 Task: Add an event with the title Third Client Appreciation Event, date ''2023/12/30'', time 18:00and add a description: Participants will develop strategies for expressing their thoughts and ideas clearly and confidently. They will learn techniques for structuring their messages, using appropriate language and tone, and adapting their communication style to different audiences and situations.Mark the tasks as Completed , logged in from the account softage.4@softage.netand send the event invitation to softage.5@softage.net and softage.6@softage.net. Set a reminder for the event Weekly on Sunday
Action: Mouse moved to (82, 109)
Screenshot: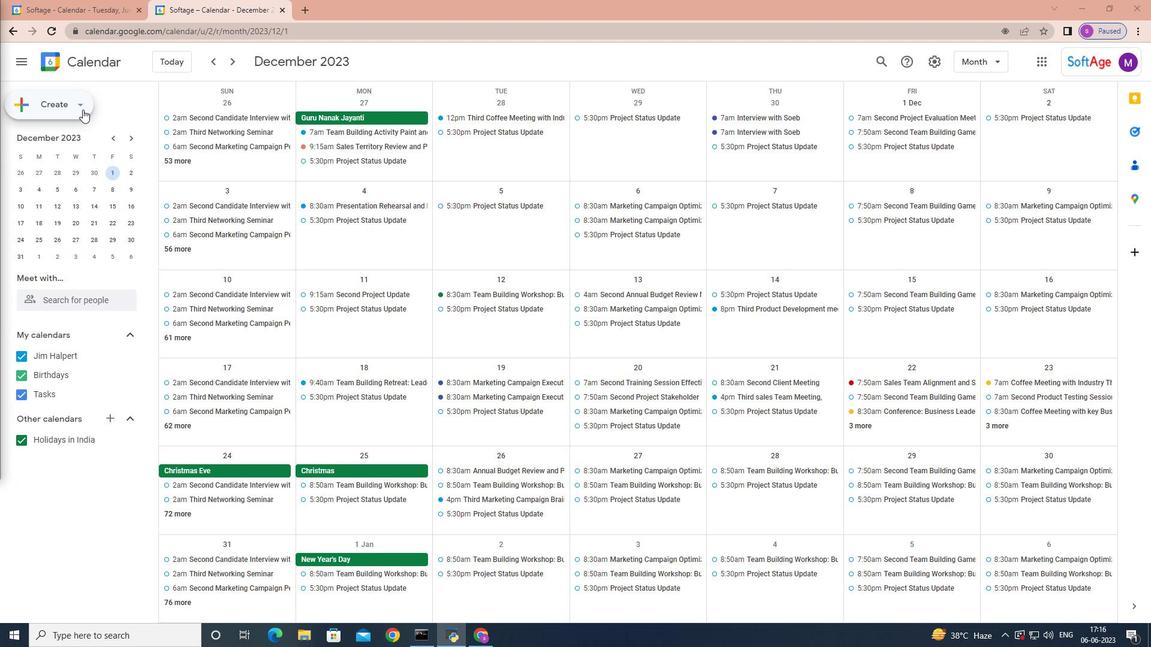 
Action: Mouse pressed left at (82, 109)
Screenshot: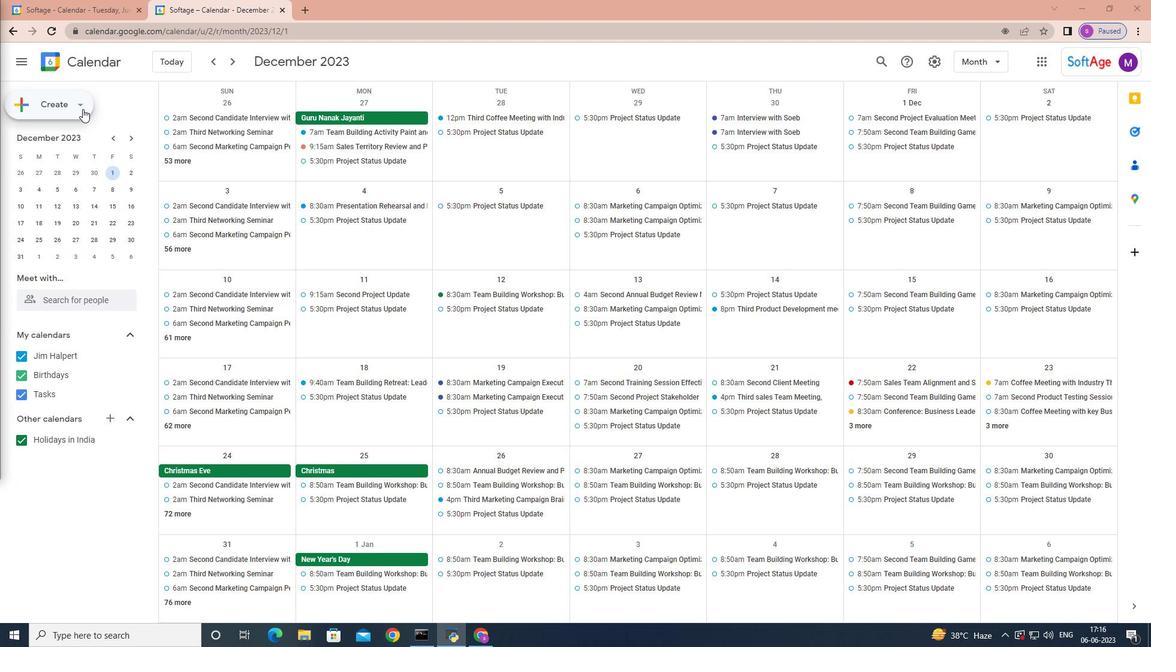 
Action: Mouse moved to (77, 139)
Screenshot: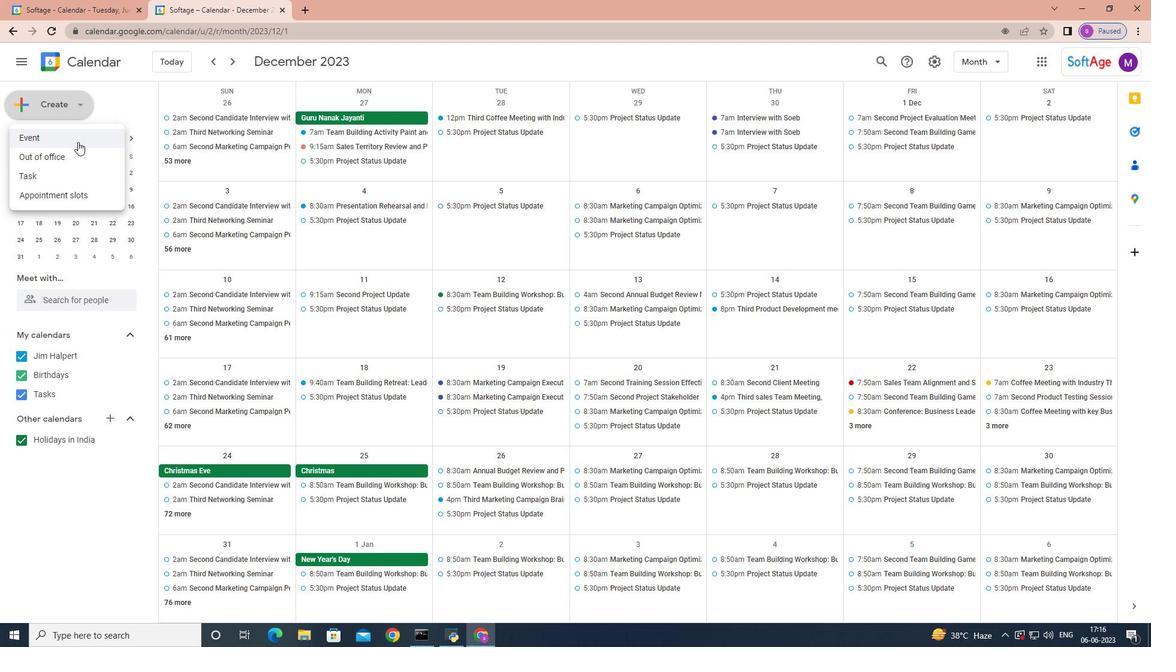 
Action: Mouse pressed left at (77, 139)
Screenshot: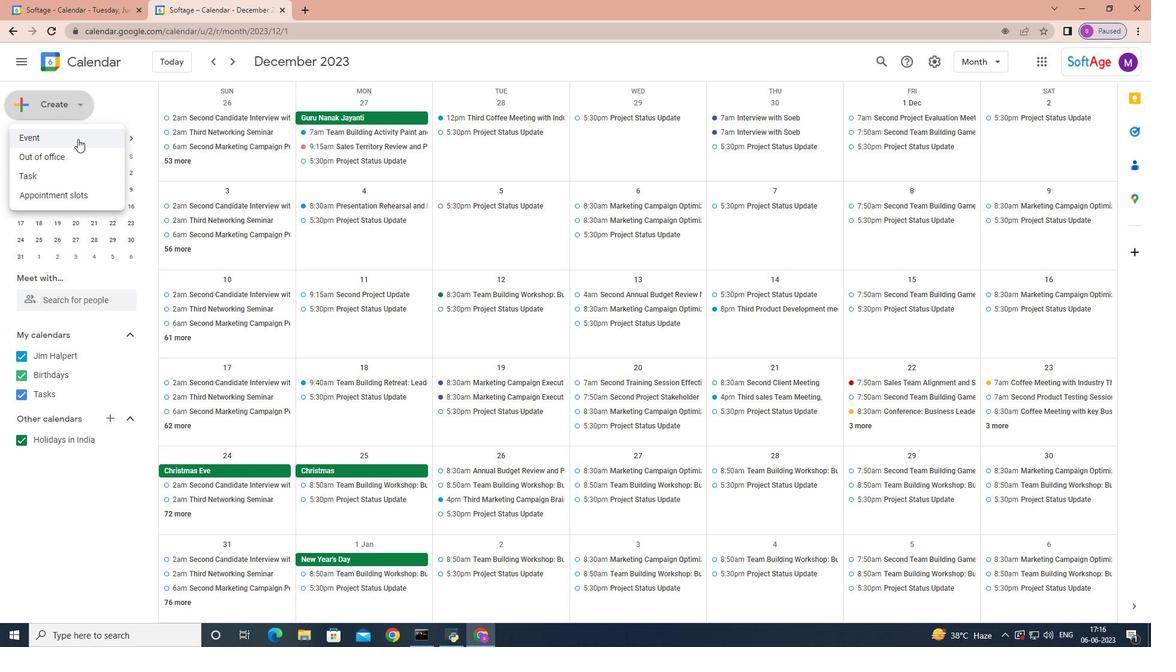 
Action: Mouse moved to (748, 405)
Screenshot: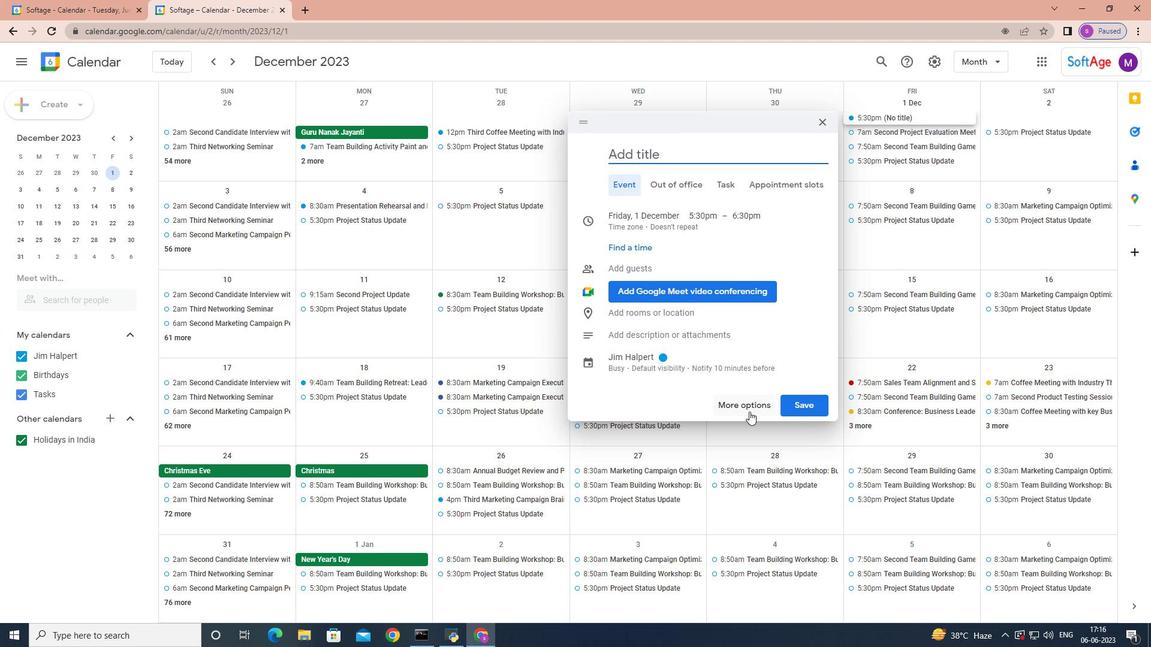 
Action: Mouse pressed left at (748, 405)
Screenshot: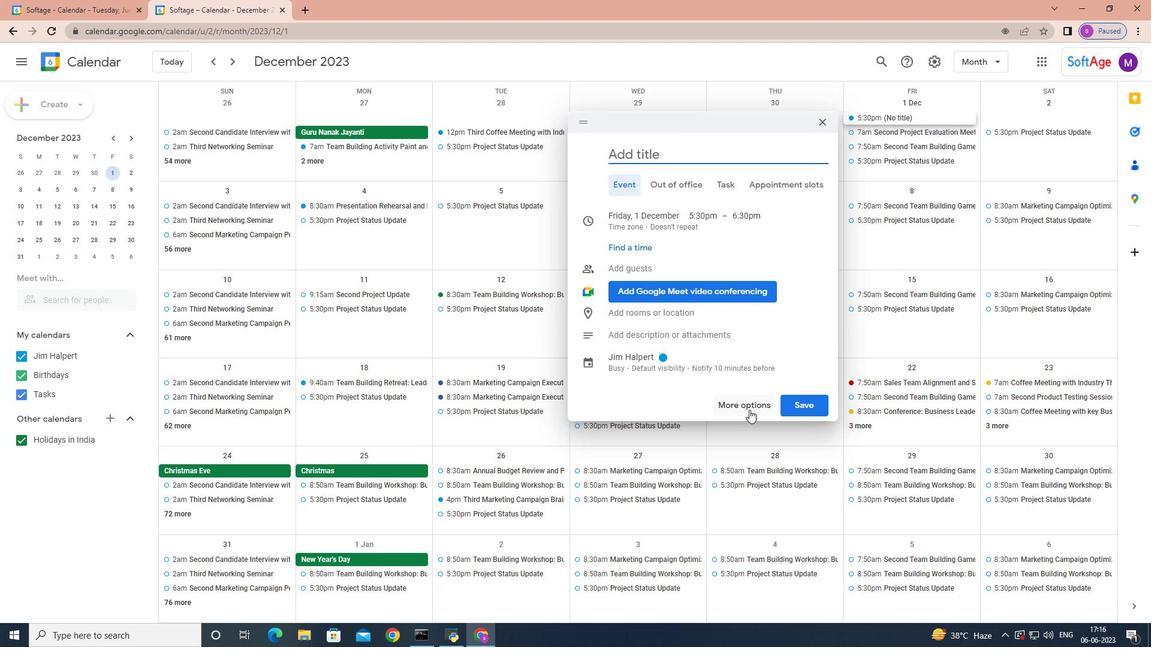 
Action: Mouse moved to (664, 413)
Screenshot: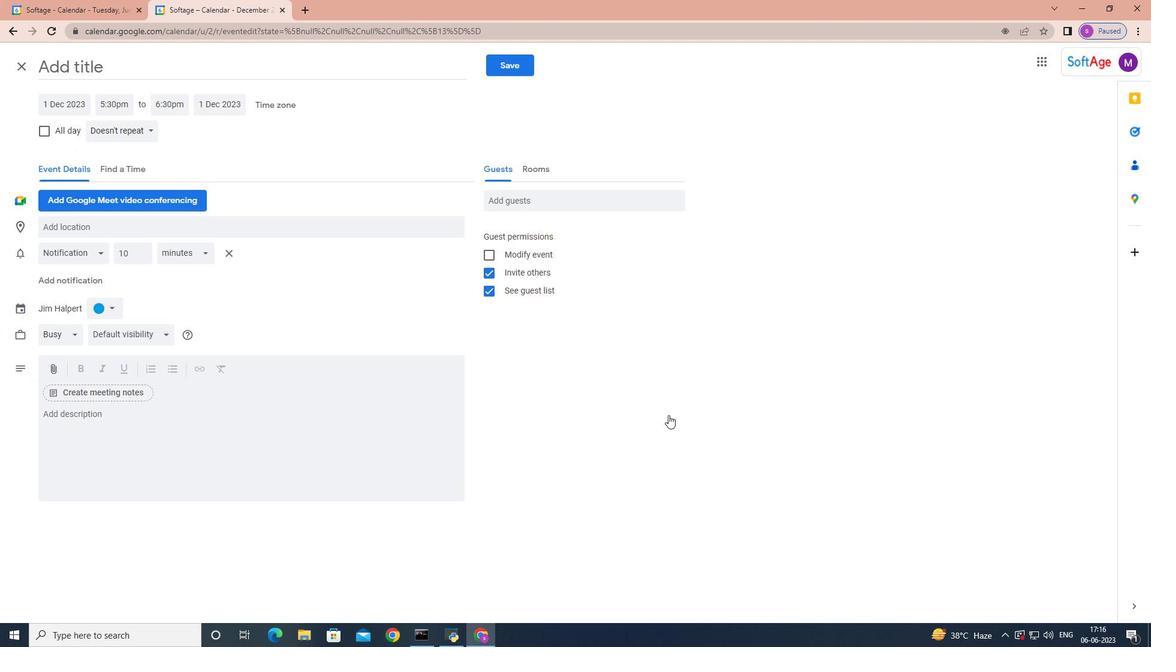 
Action: Key pressed <Key.shift>Third<Key.space><Key.shift>Clienrt<Key.space><Key.backspace><Key.backspace>t<Key.space><Key.backspace><Key.backspace><Key.backspace>t<Key.space><Key.shift>Appreciation<Key.space><Key.shift><Key.shift>Event
Screenshot: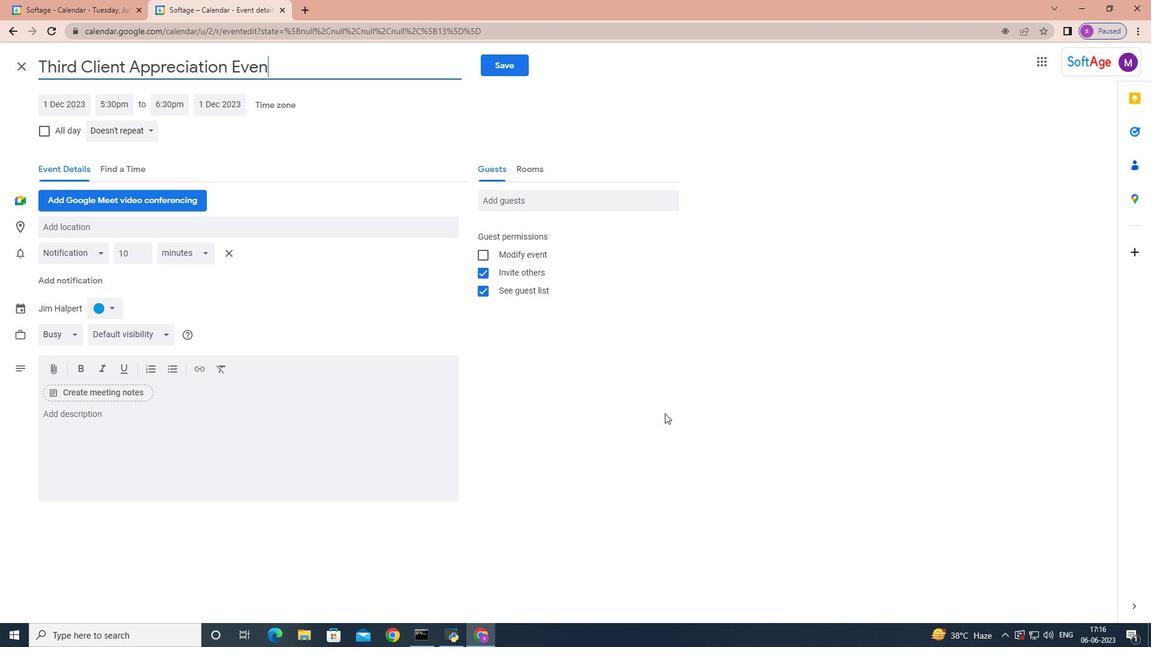 
Action: Mouse moved to (65, 107)
Screenshot: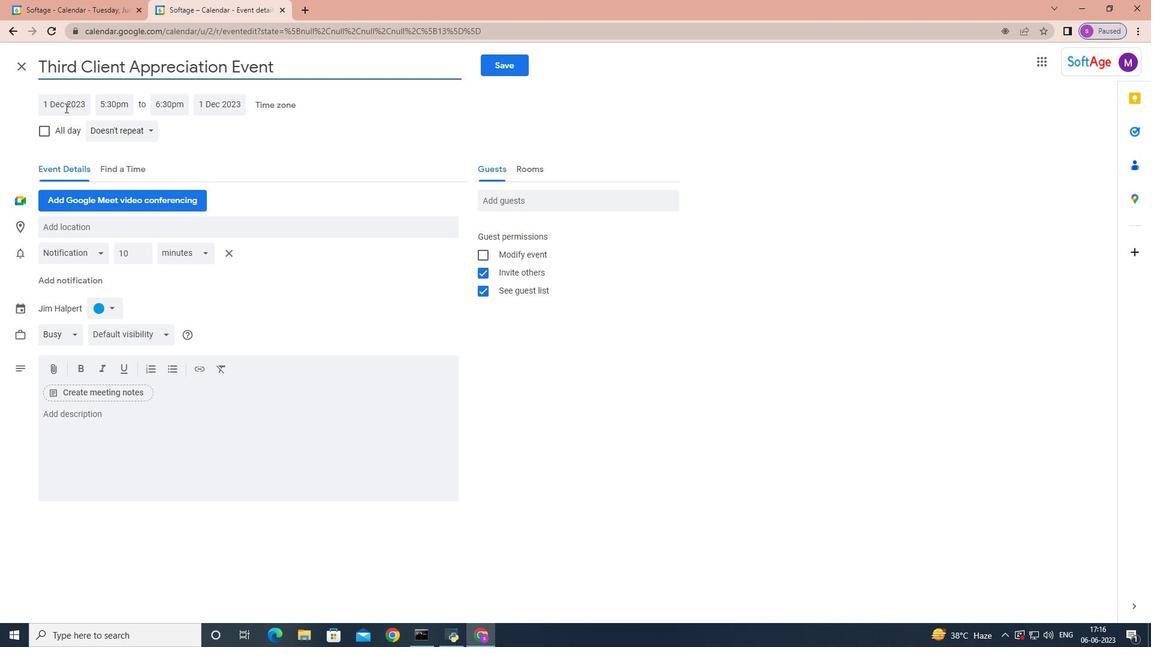 
Action: Mouse pressed left at (65, 107)
Screenshot: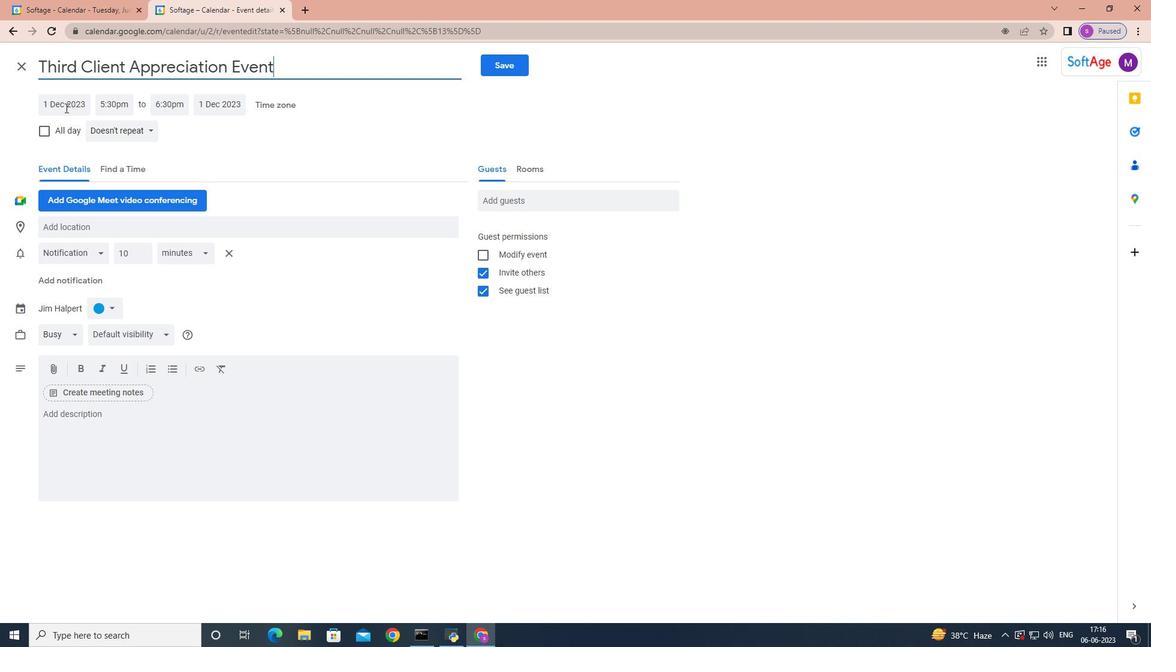 
Action: Mouse moved to (190, 230)
Screenshot: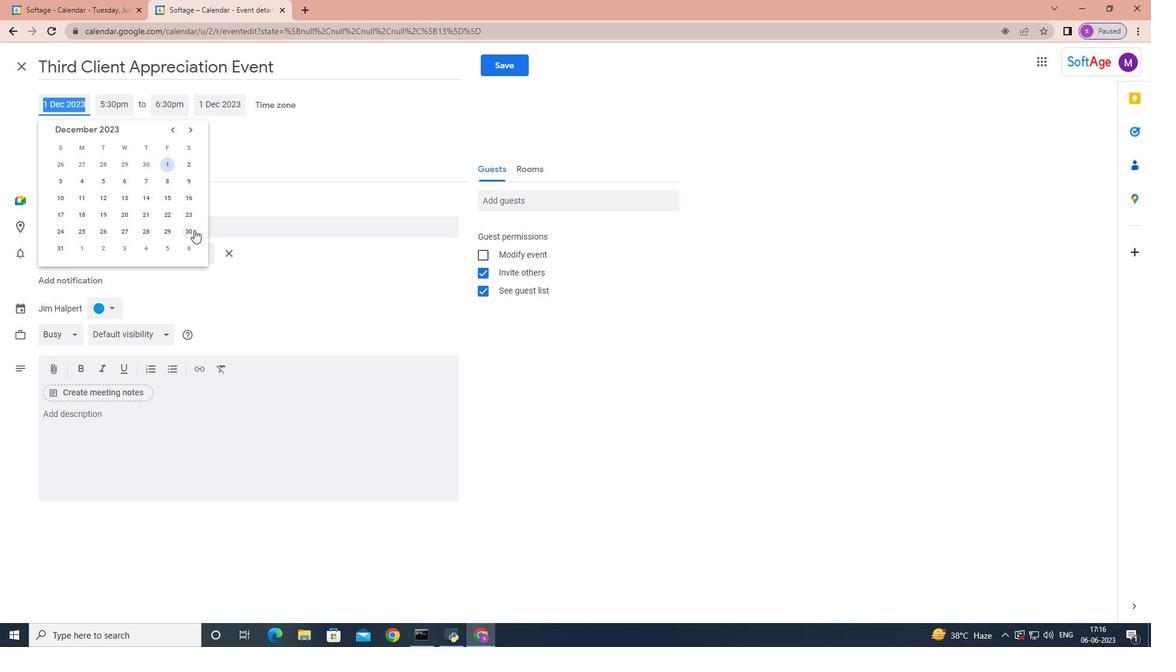 
Action: Mouse pressed left at (190, 230)
Screenshot: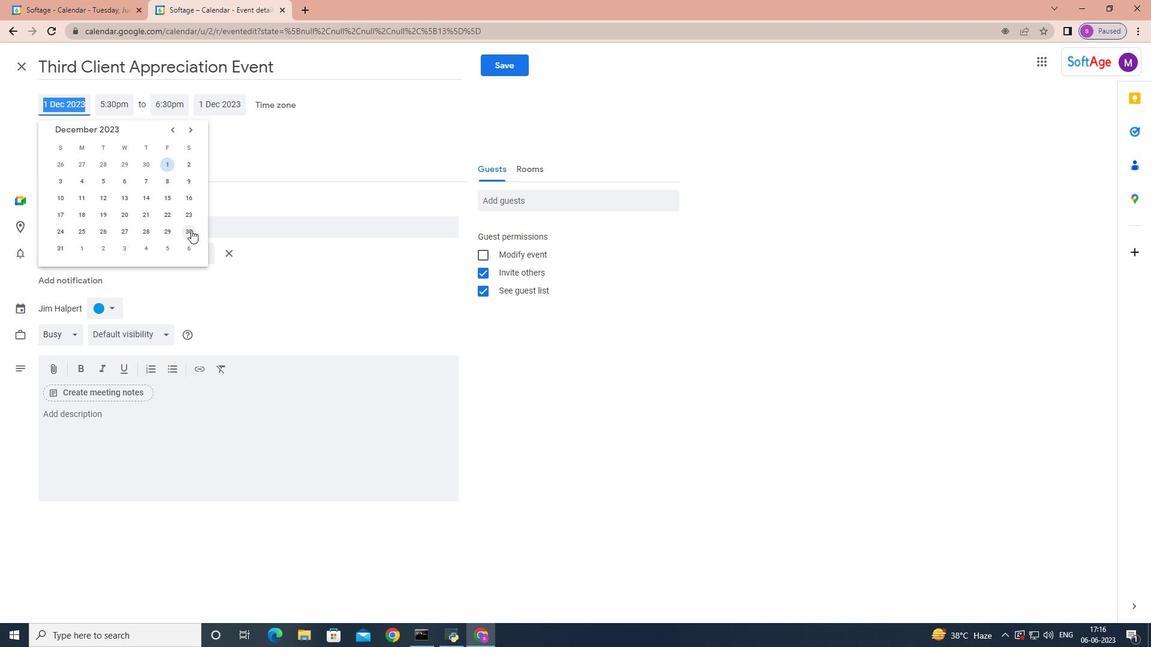 
Action: Mouse moved to (107, 103)
Screenshot: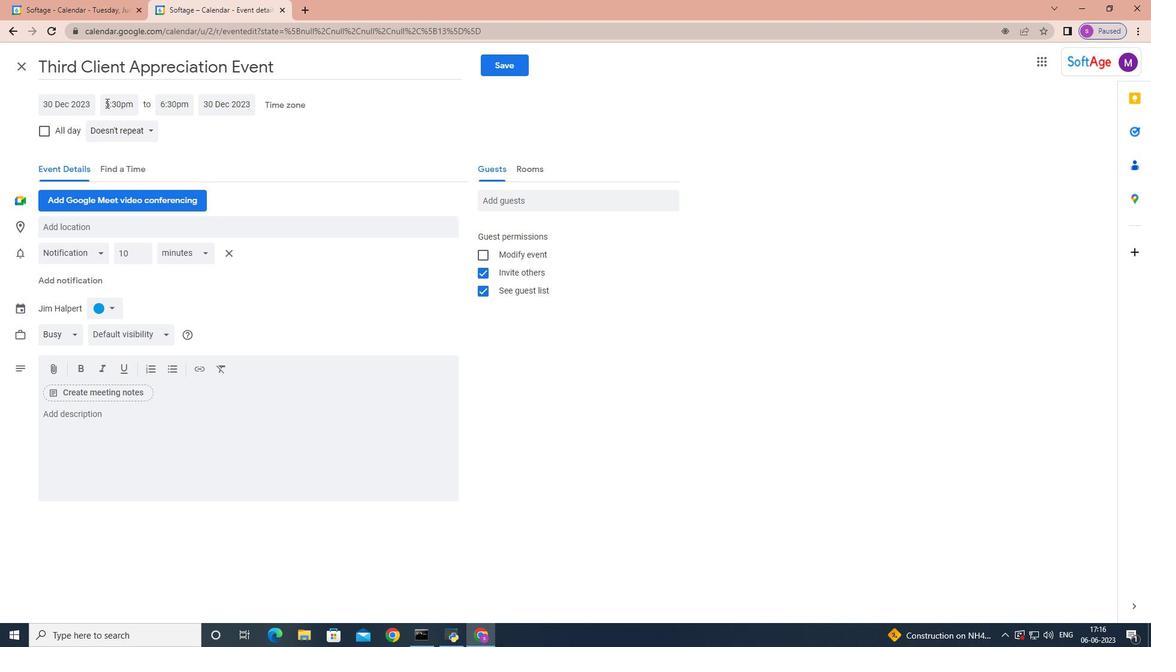 
Action: Mouse pressed left at (107, 103)
Screenshot: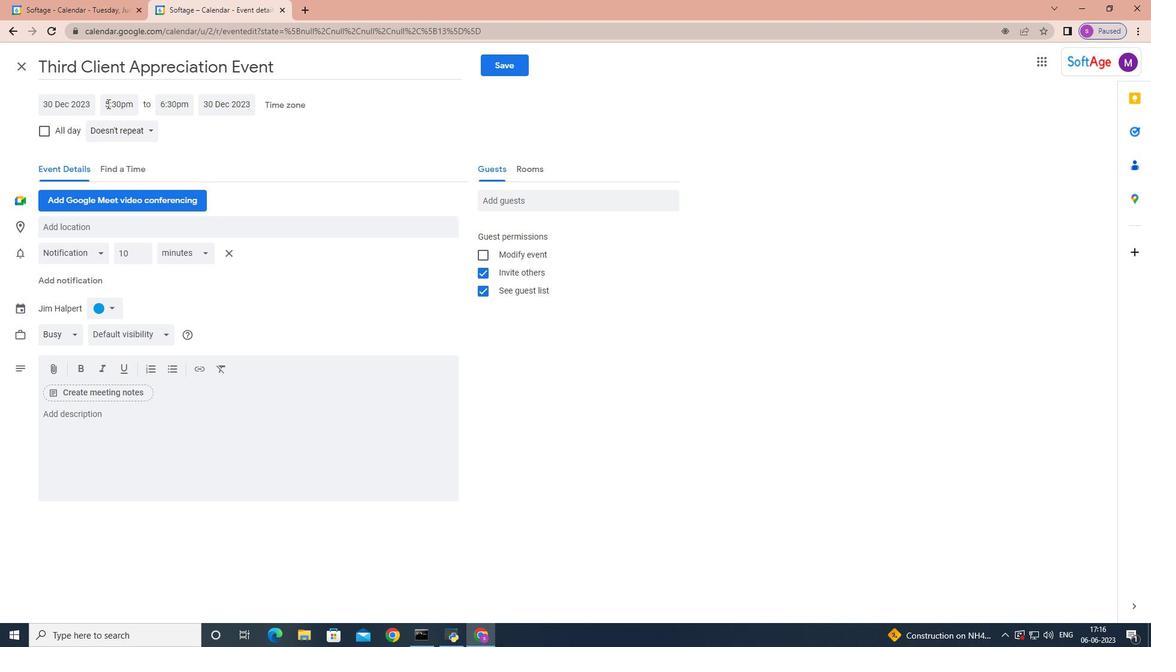 
Action: Key pressed 18<Key.shift>:00<Key.enter>
Screenshot: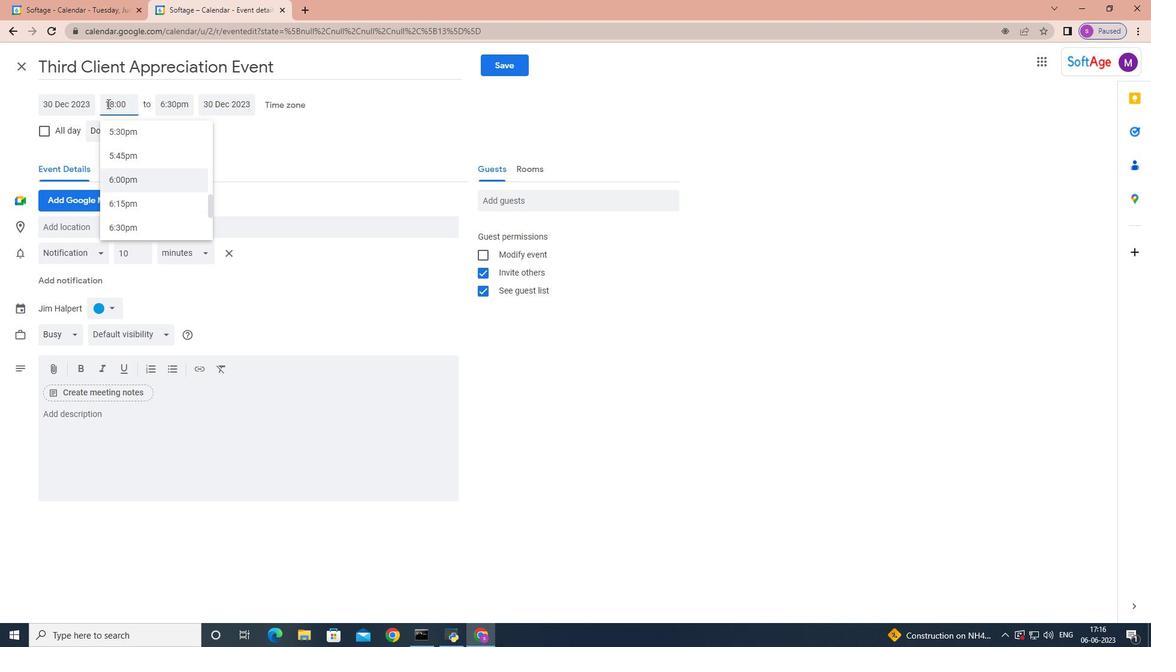 
Action: Mouse moved to (97, 413)
Screenshot: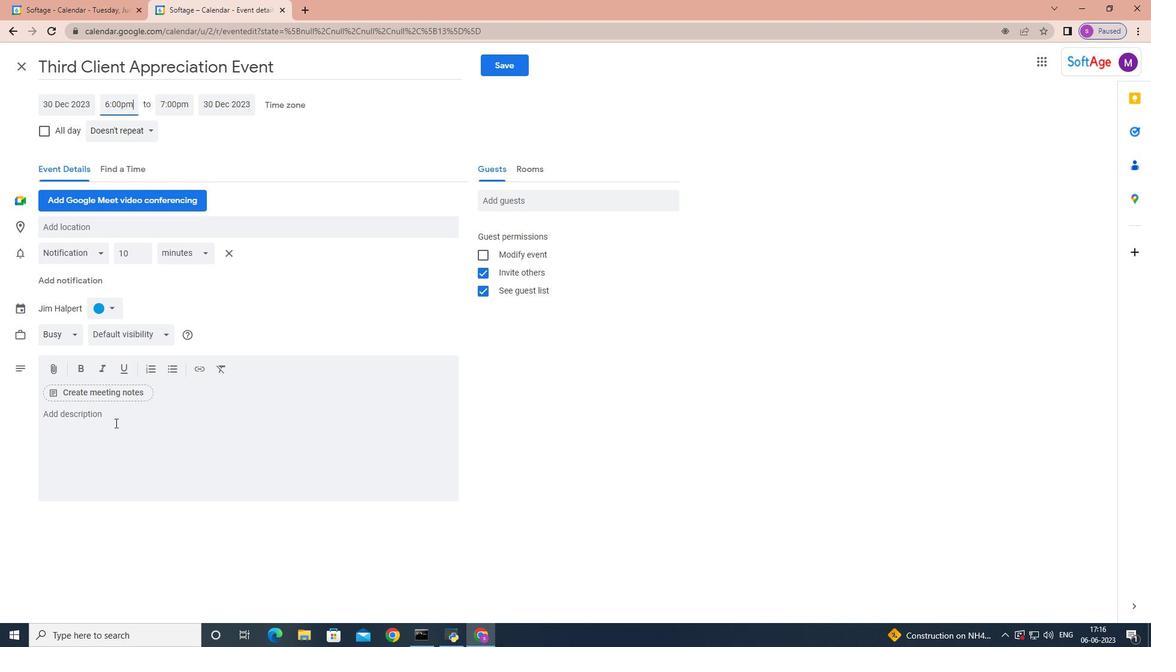 
Action: Mouse pressed left at (97, 413)
Screenshot: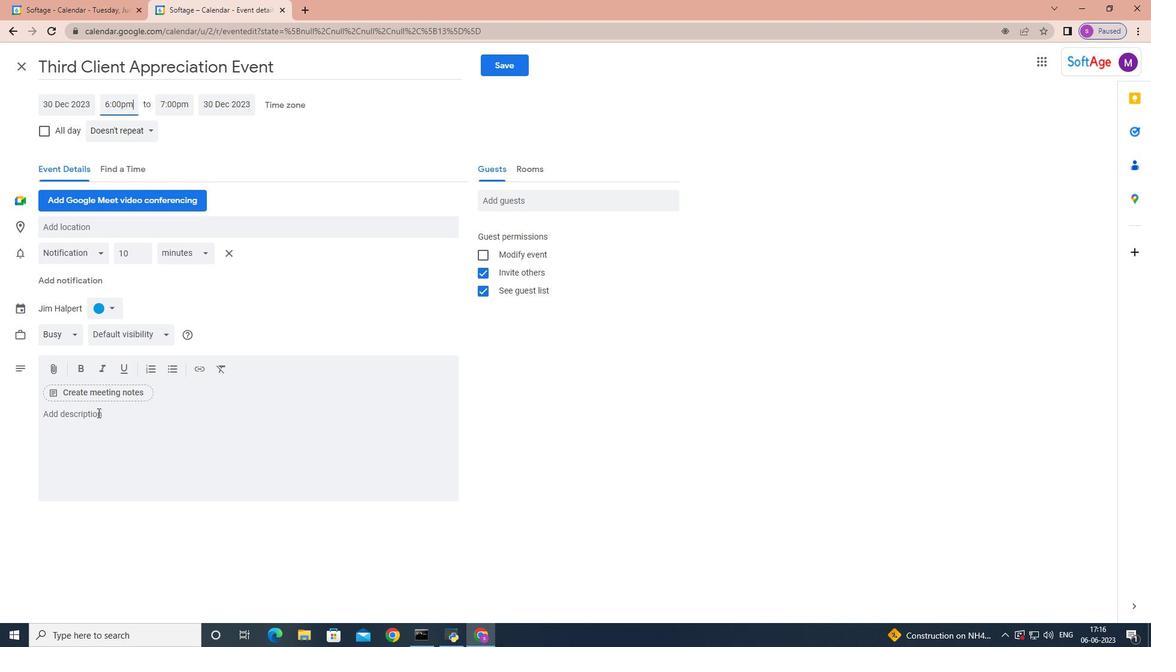 
Action: Key pressed <Key.shift>art<Key.backspace><Key.backspace><Key.backspace><Key.shift>Participants<Key.space>will<Key.space>develop<Key.space>st
Screenshot: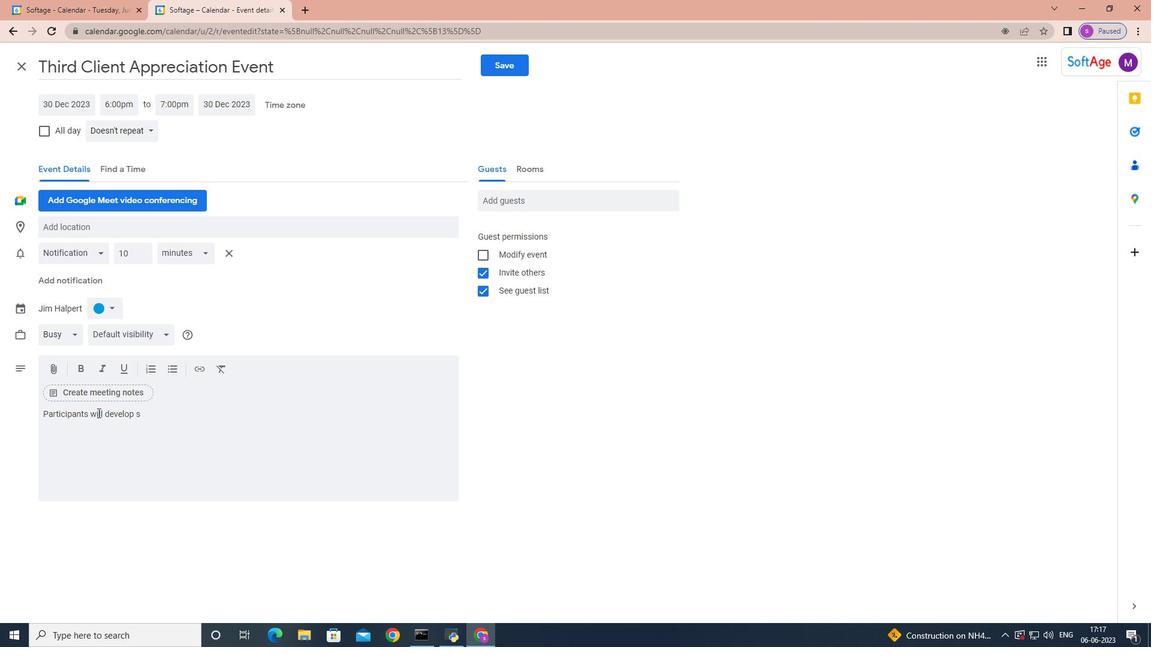 
Action: Mouse moved to (213, 468)
Screenshot: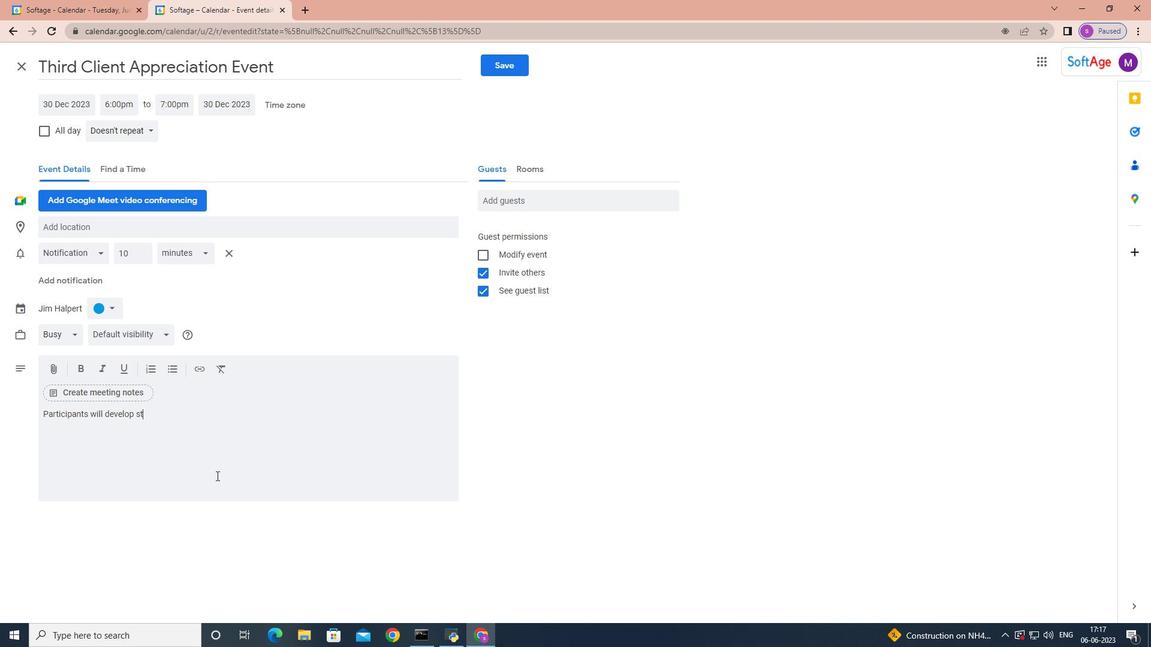 
Action: Key pressed rategies<Key.space>for<Key.space>expressing<Key.space>their<Key.space>throughts<Key.space><Key.backspace><Key.backspace><Key.backspace><Key.backspace><Key.backspace><Key.backspace><Key.backspace><Key.backspace>oughts<Key.space>and<Key.space>ideas<Key.space>clearly<Key.space>and<Key.space>confif<Key.backspace>dently.<Key.space><Key.shift>They<Key.space>will<Key.space>learn<Key.space>techniques<Key.space>for<Key.space>ste<Key.backspace>ructuring<Key.space>their<Key.space>messages,<Key.space>using<Key.space>appropriate<Key.space>lanf<Key.backspace>guage<Key.space>and<Key.space>tom<Key.backspace>ne,<Key.space>and<Key.space>adapting<Key.space>their<Key.space>communication<Key.space>style<Key.space>to<Key.space>different<Key.space>audiences<Key.space>and<Key.space>situations.
Screenshot: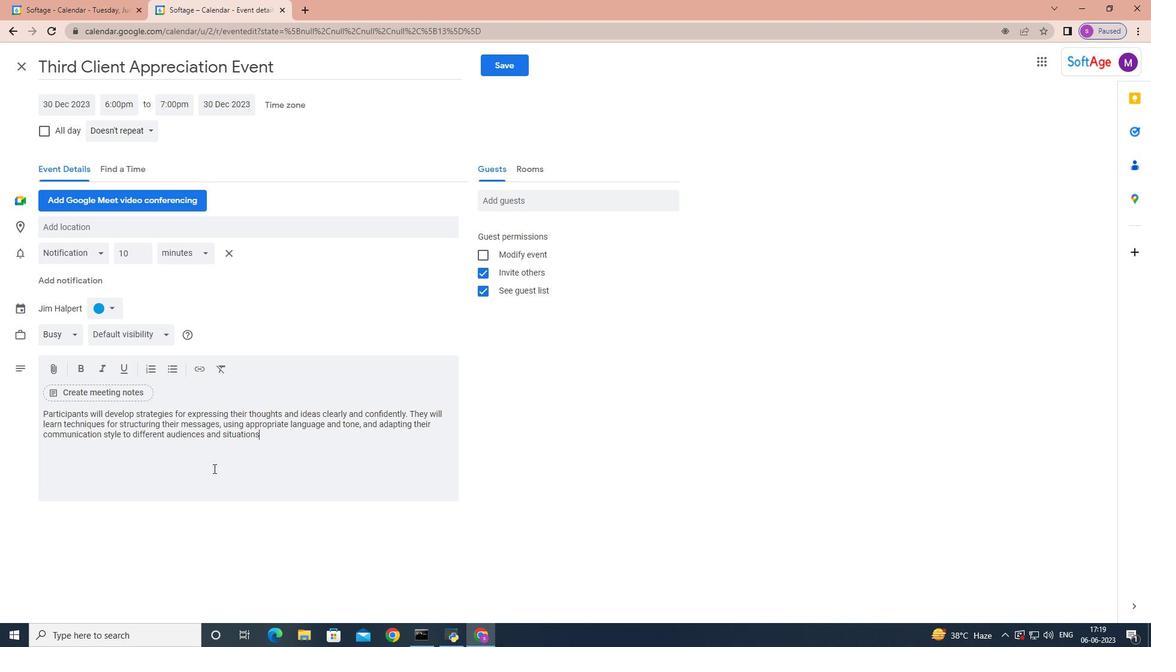 
Action: Mouse moved to (545, 202)
Screenshot: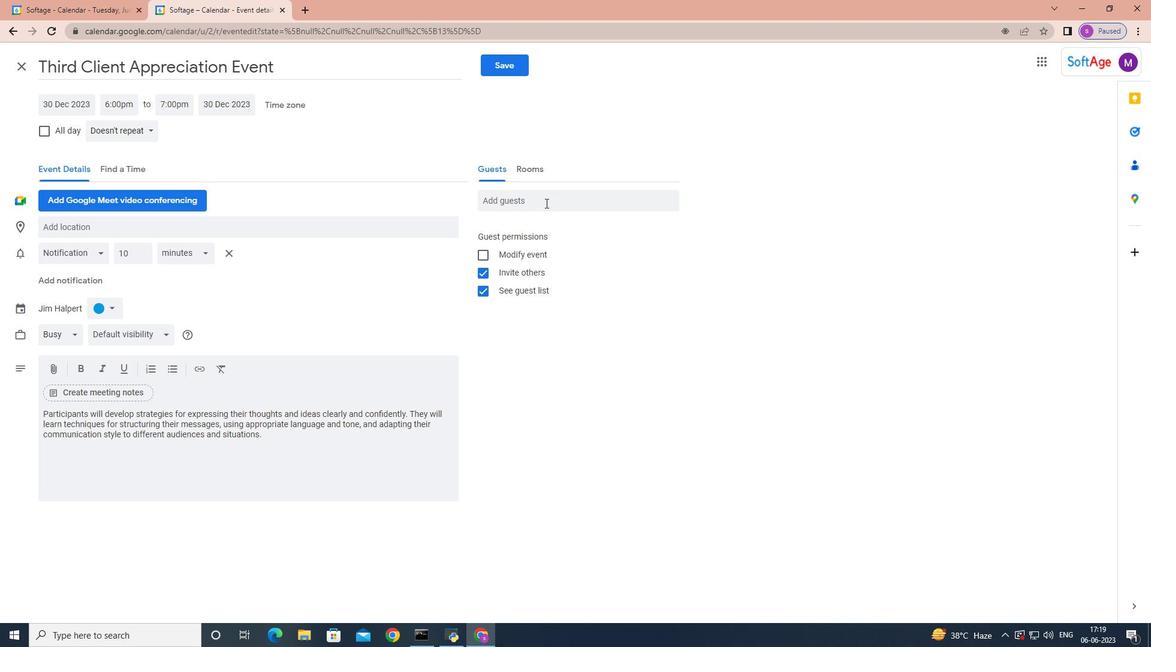 
Action: Mouse pressed left at (545, 202)
Screenshot: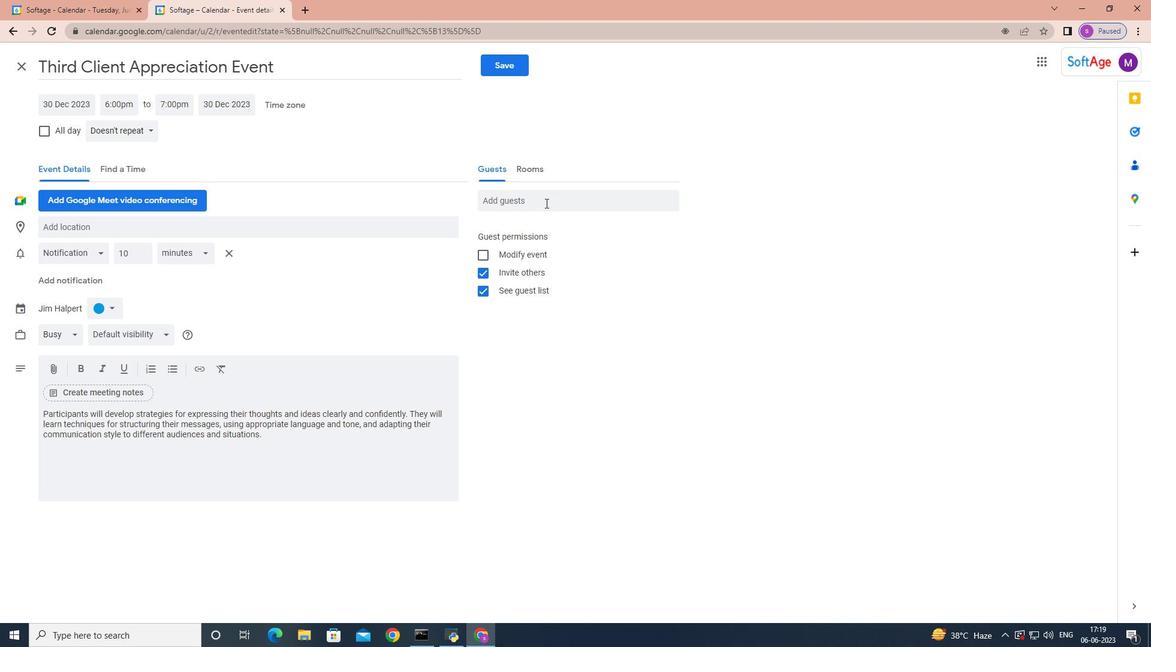 
Action: Key pressed softage.5
Screenshot: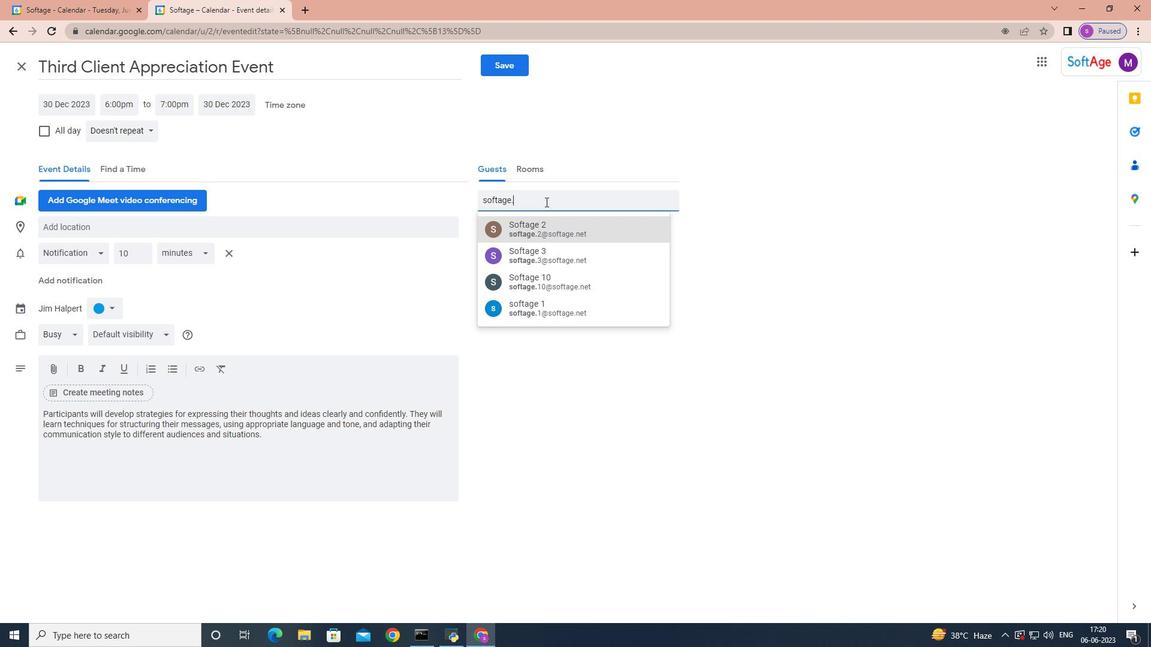 
Action: Mouse moved to (558, 226)
Screenshot: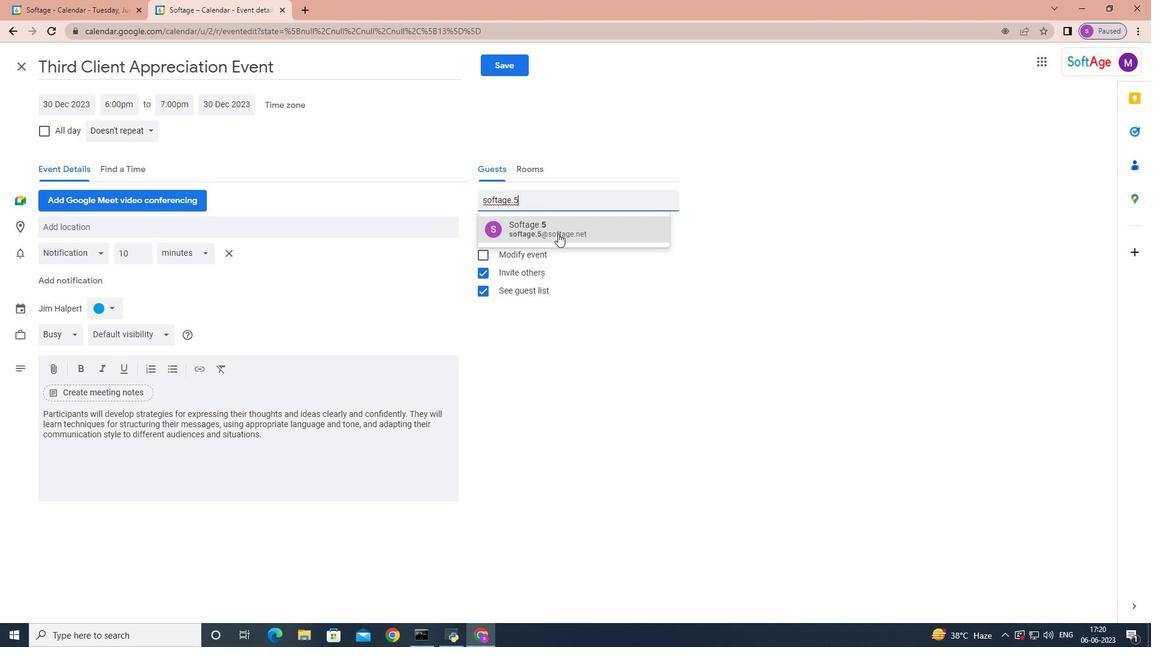 
Action: Mouse pressed left at (558, 226)
Screenshot: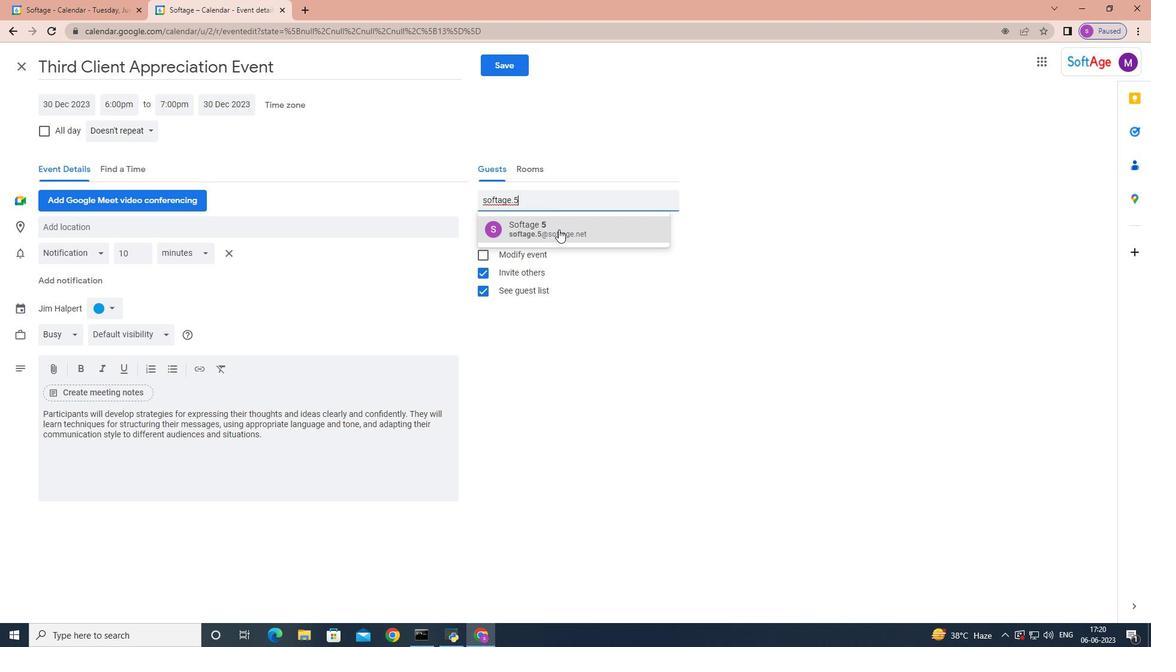 
Action: Mouse moved to (531, 197)
Screenshot: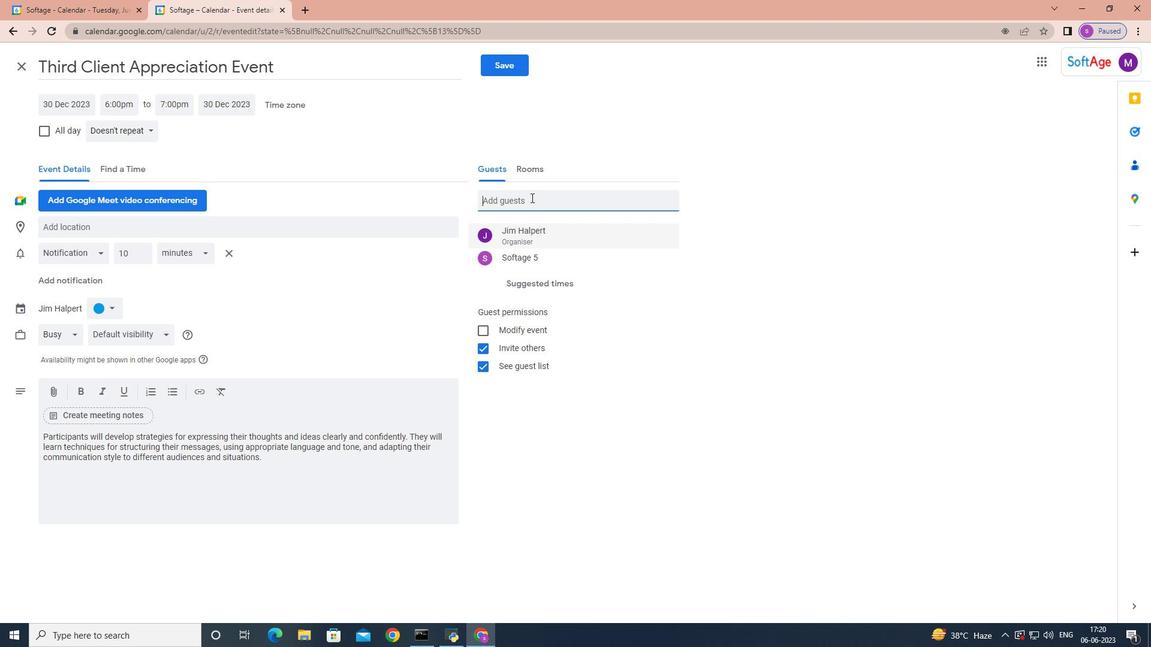 
Action: Mouse pressed left at (531, 197)
Screenshot: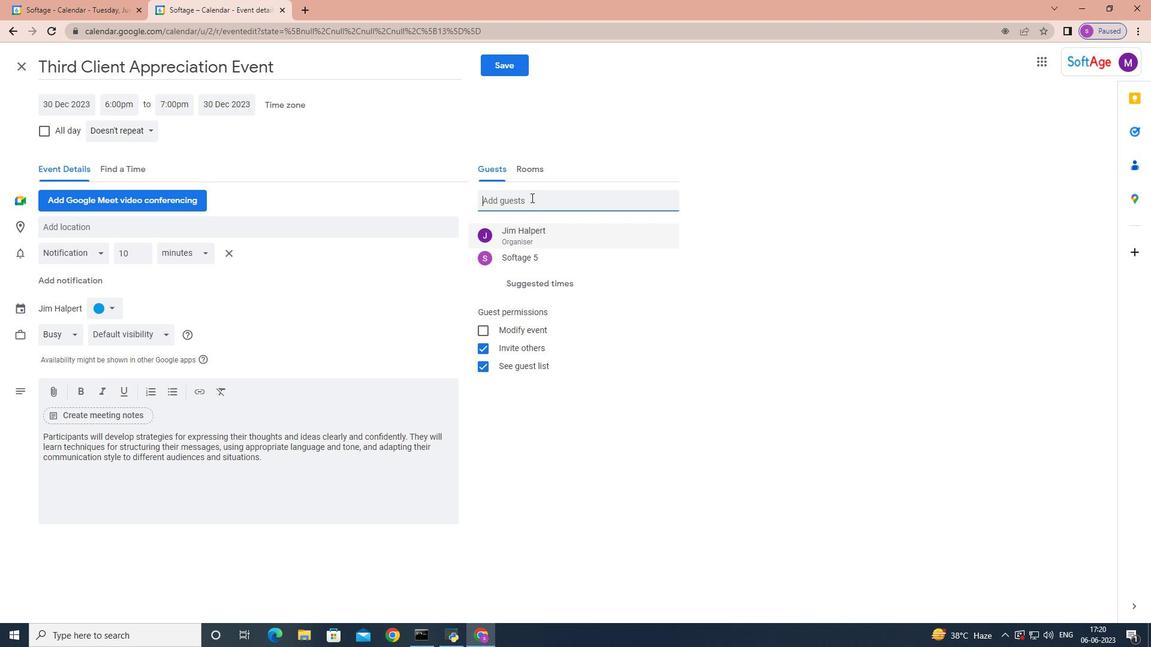 
Action: Key pressed softage.6
Screenshot: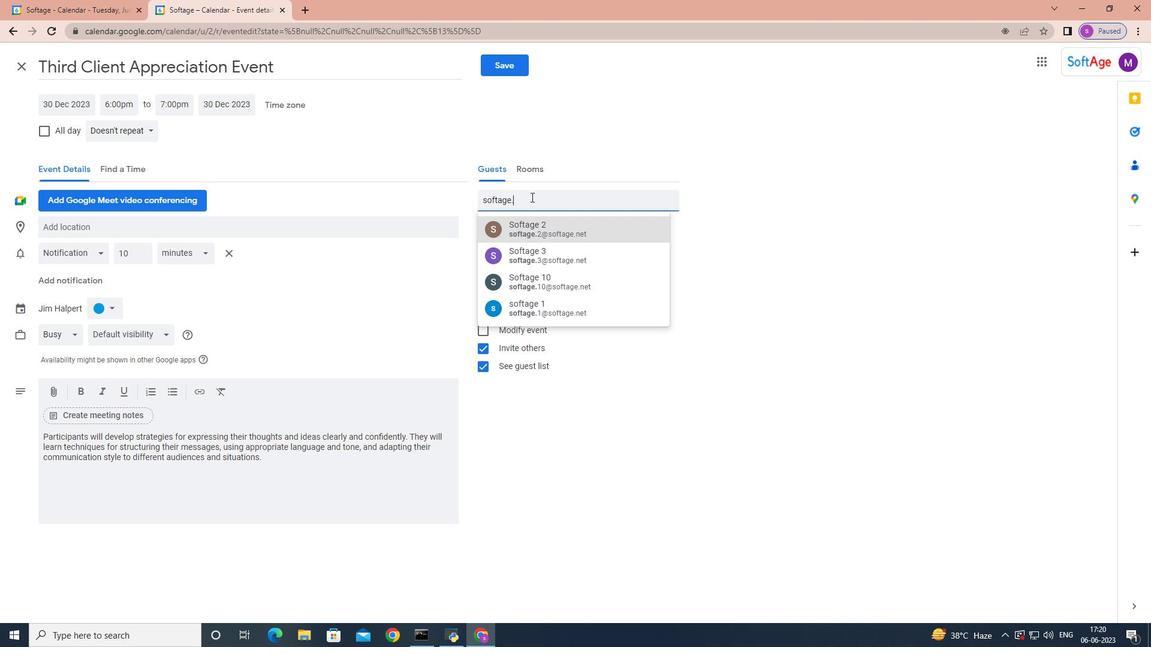 
Action: Mouse moved to (549, 229)
Screenshot: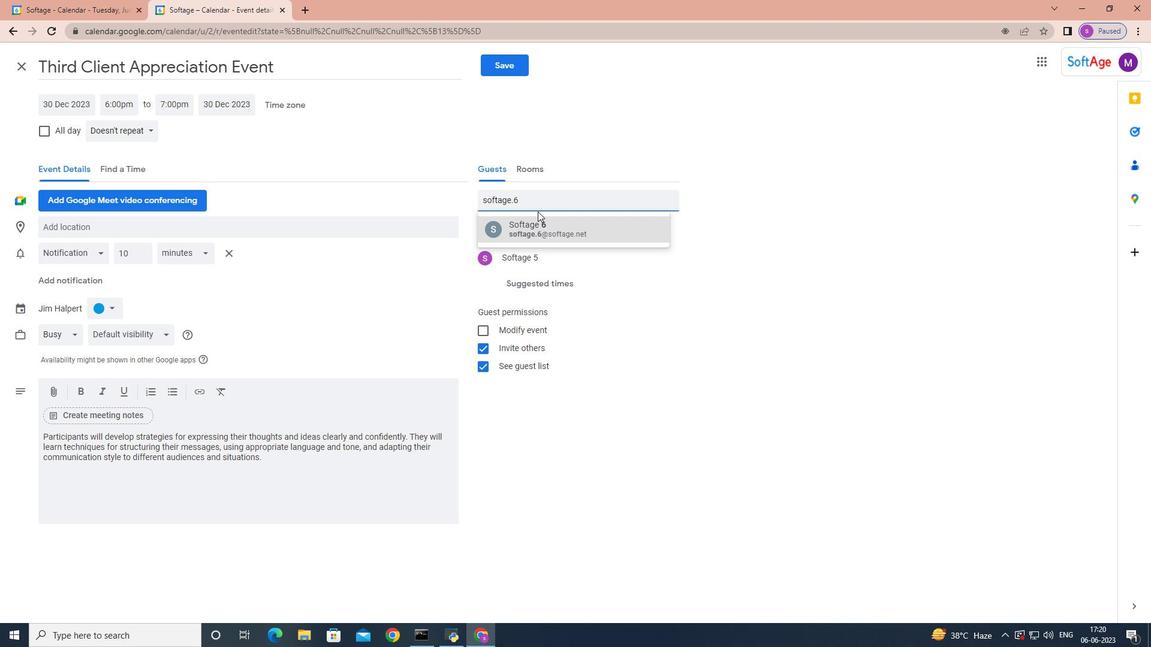 
Action: Mouse pressed left at (549, 229)
Screenshot: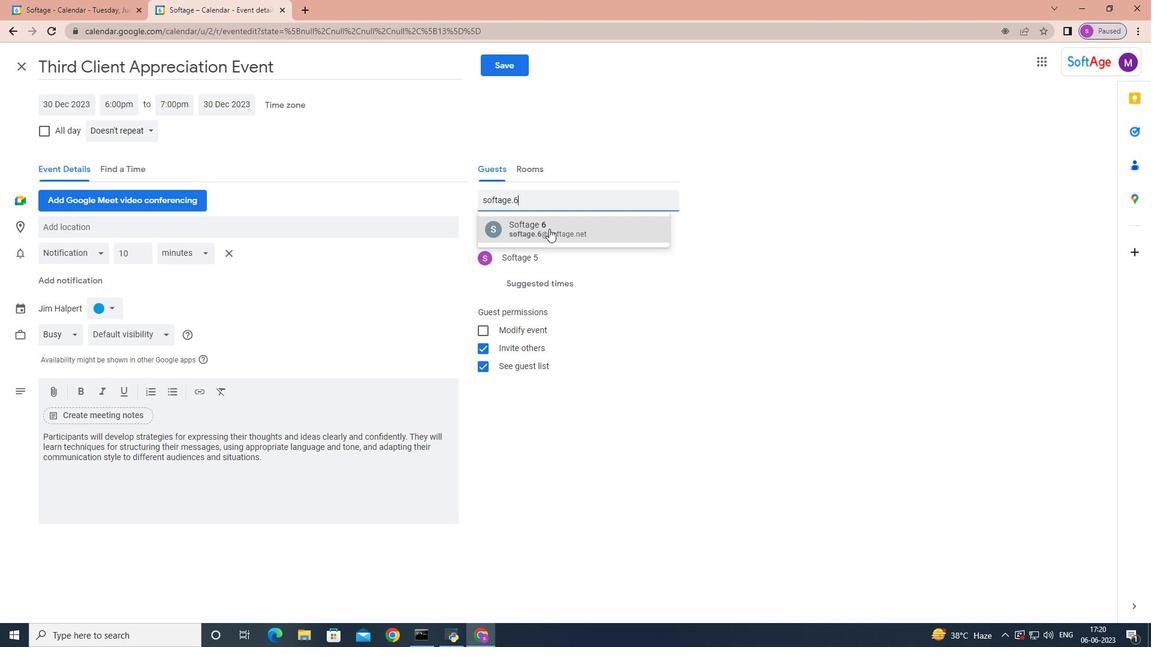 
Action: Mouse moved to (138, 128)
Screenshot: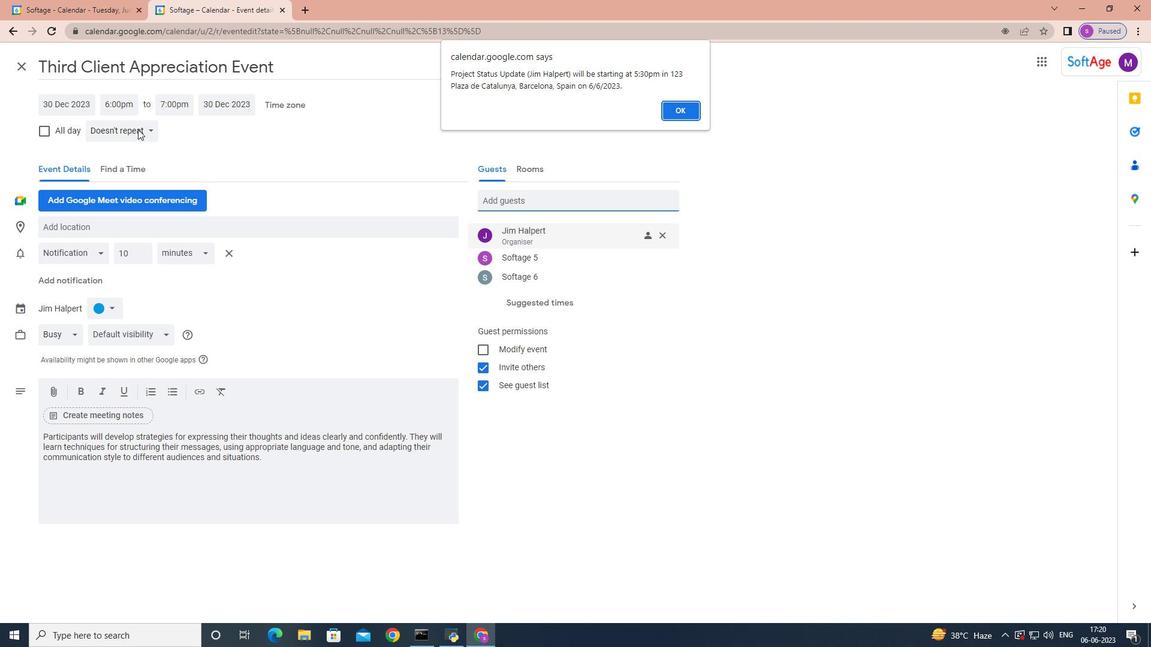 
Action: Mouse pressed left at (138, 128)
Screenshot: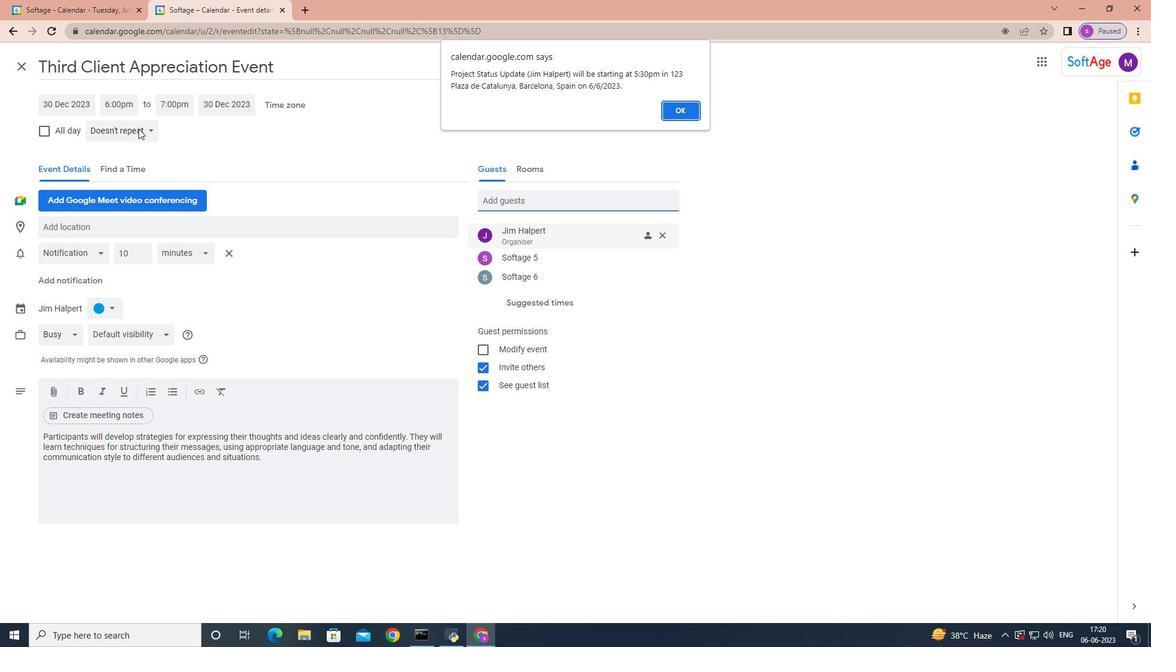 
Action: Mouse moved to (151, 128)
Screenshot: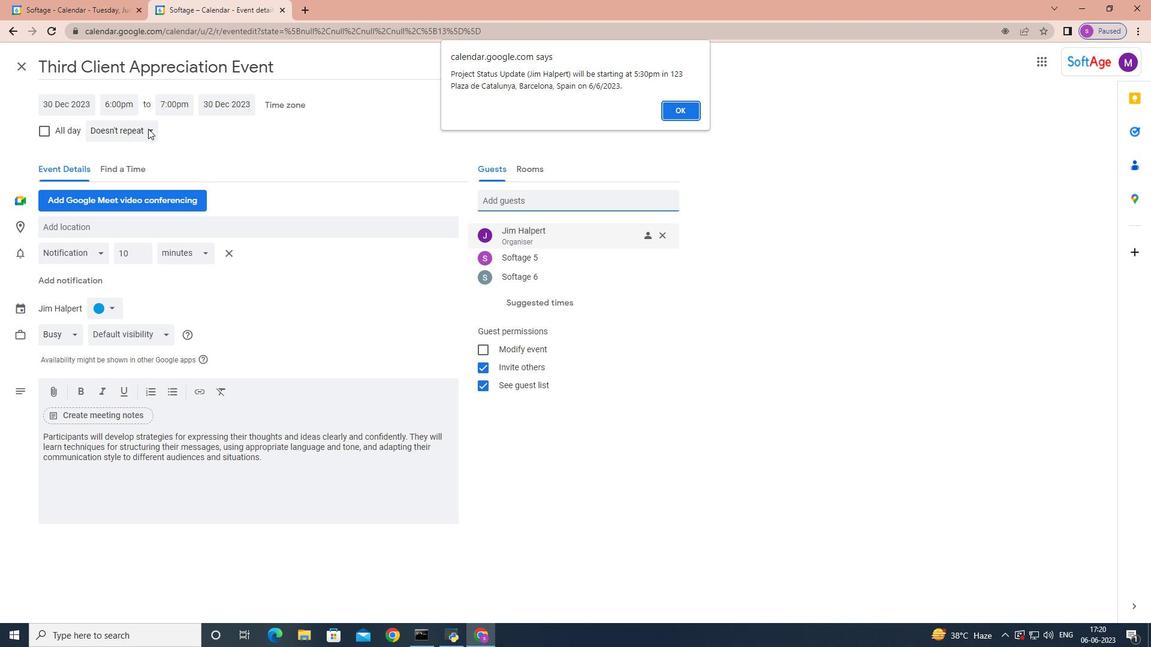 
Action: Mouse pressed left at (151, 128)
Screenshot: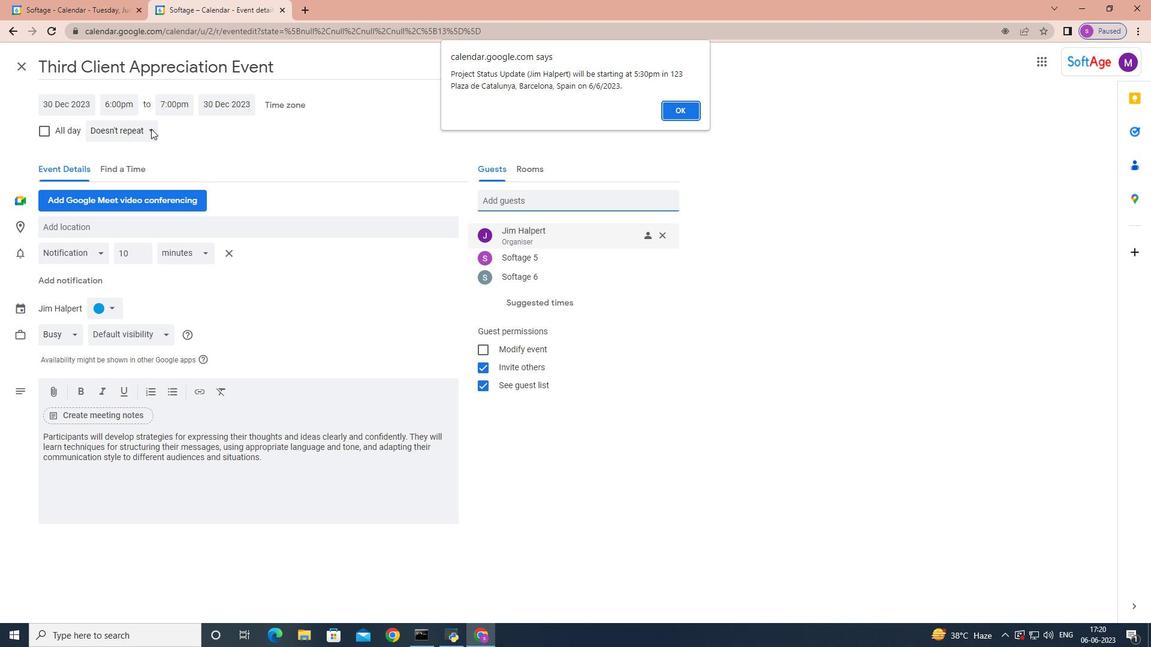 
Action: Mouse moved to (404, 151)
Screenshot: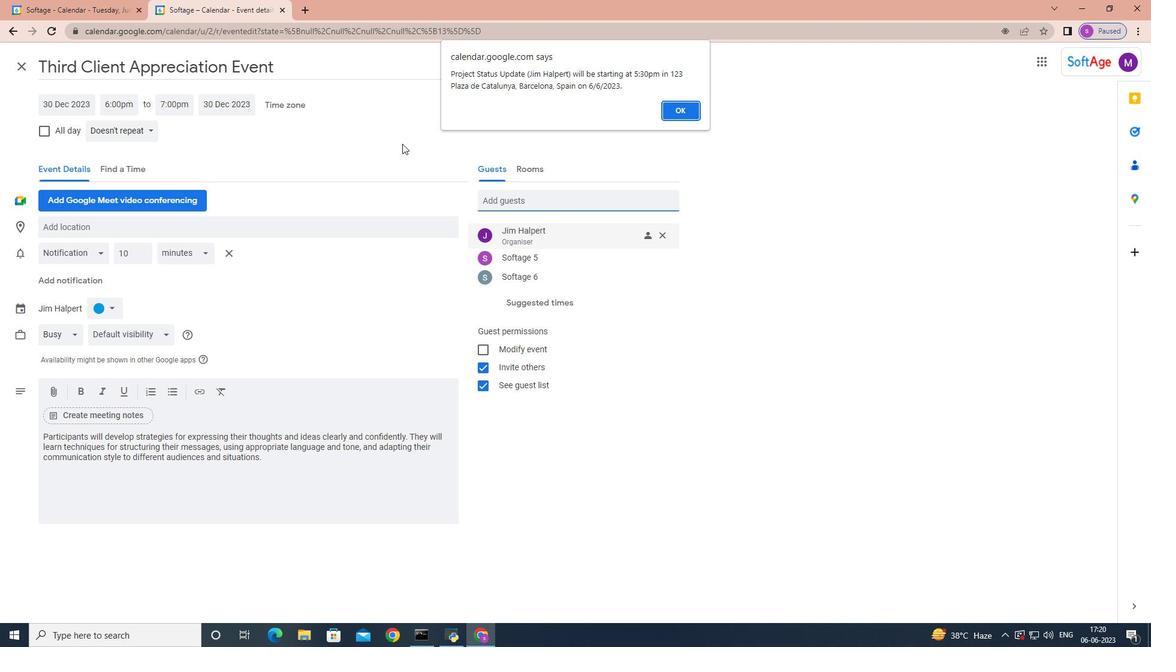 
Action: Mouse pressed left at (404, 151)
Screenshot: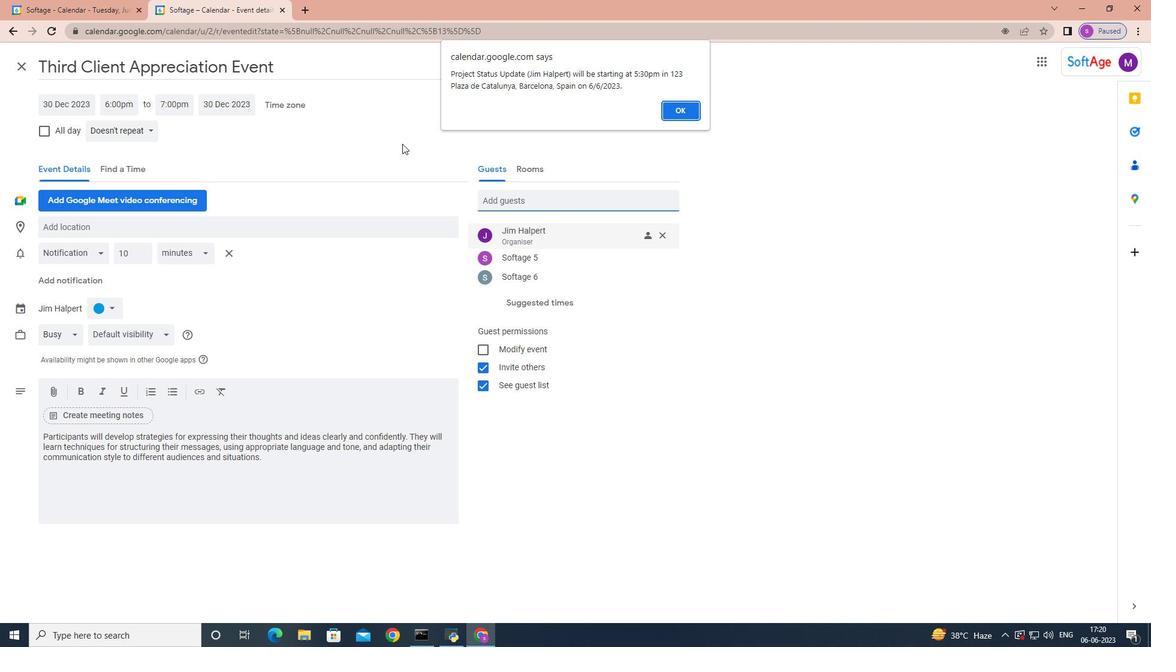 
Action: Mouse moved to (681, 109)
Screenshot: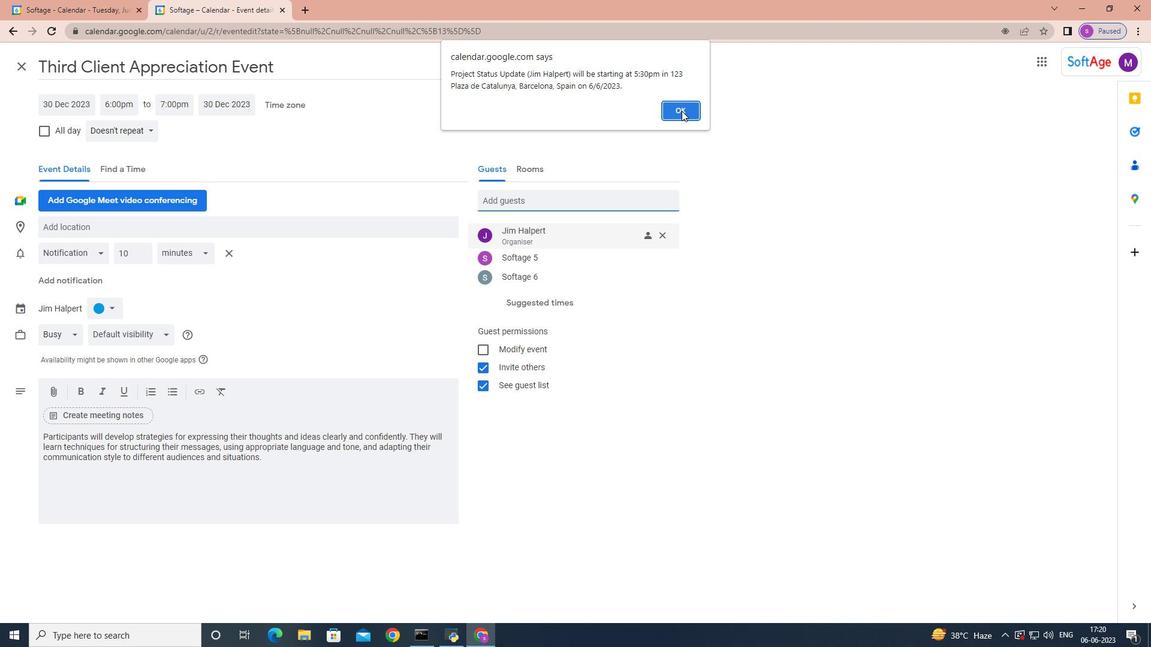 
Action: Mouse pressed left at (681, 109)
Screenshot: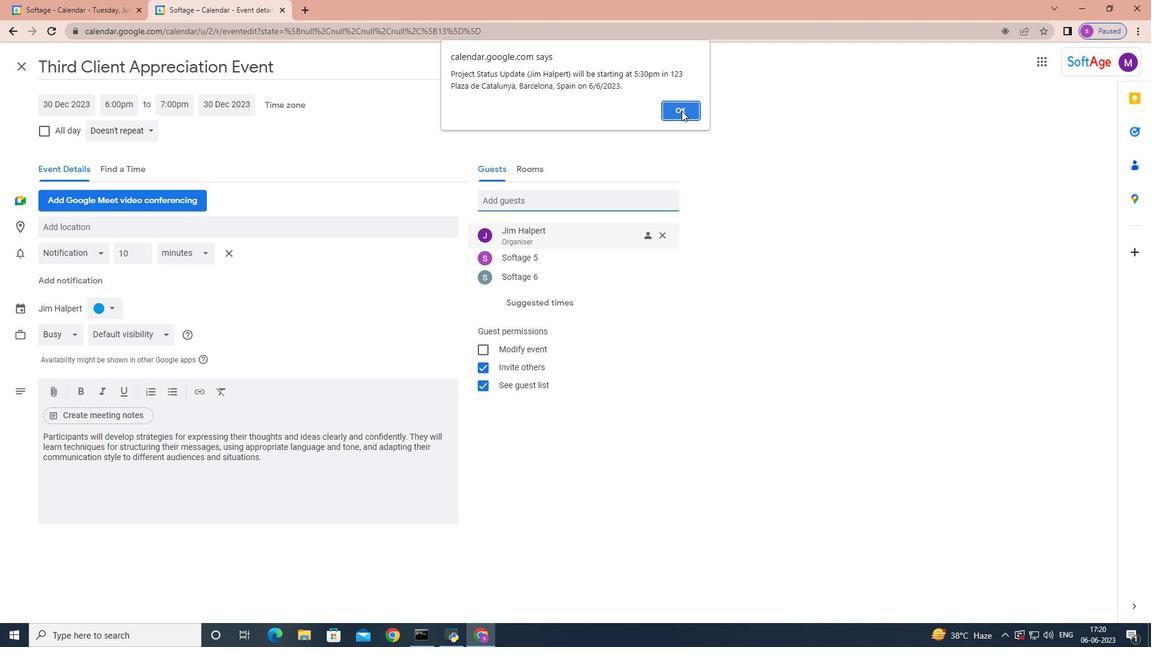 
Action: Mouse moved to (147, 133)
Screenshot: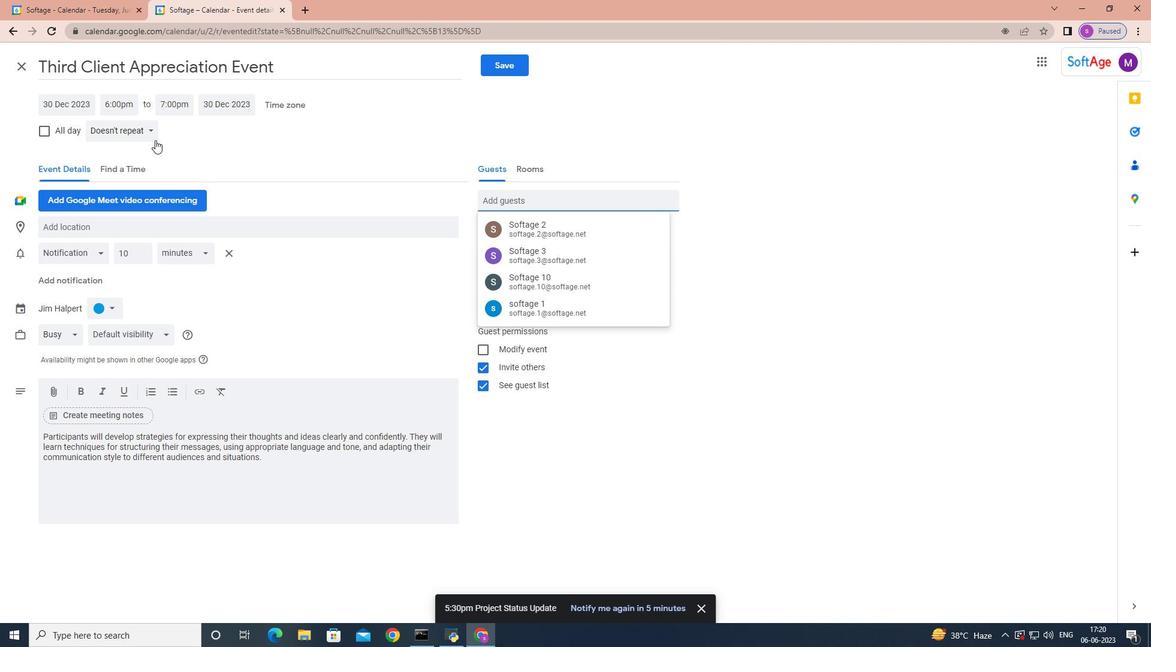 
Action: Mouse pressed left at (147, 133)
Screenshot: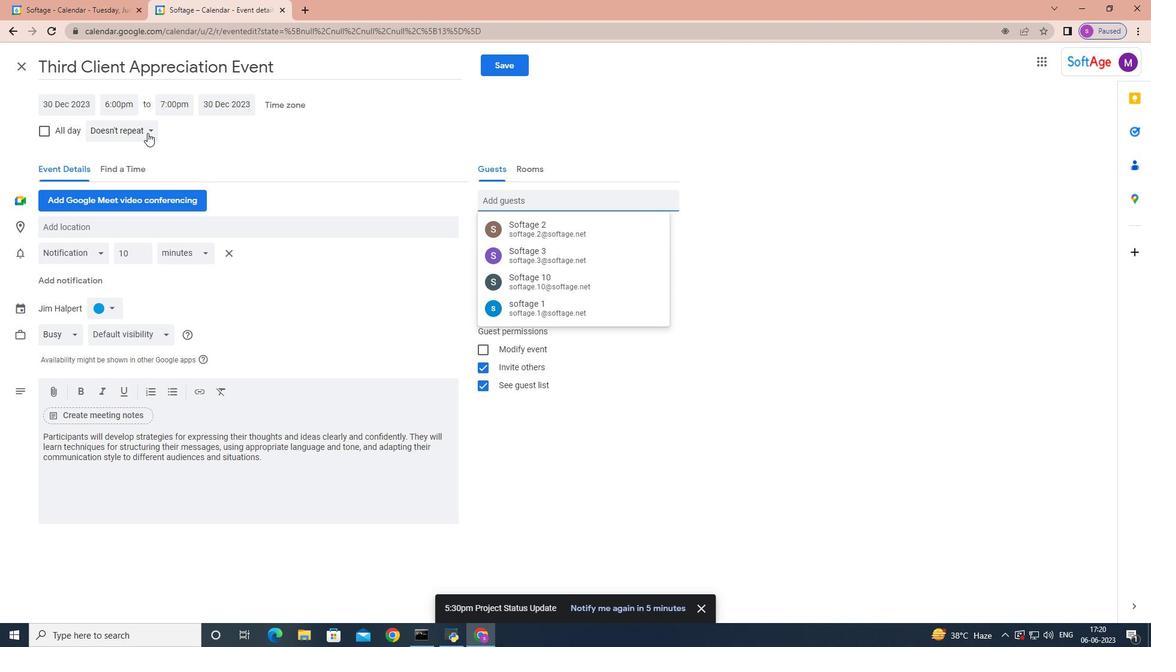 
Action: Mouse moved to (151, 253)
Screenshot: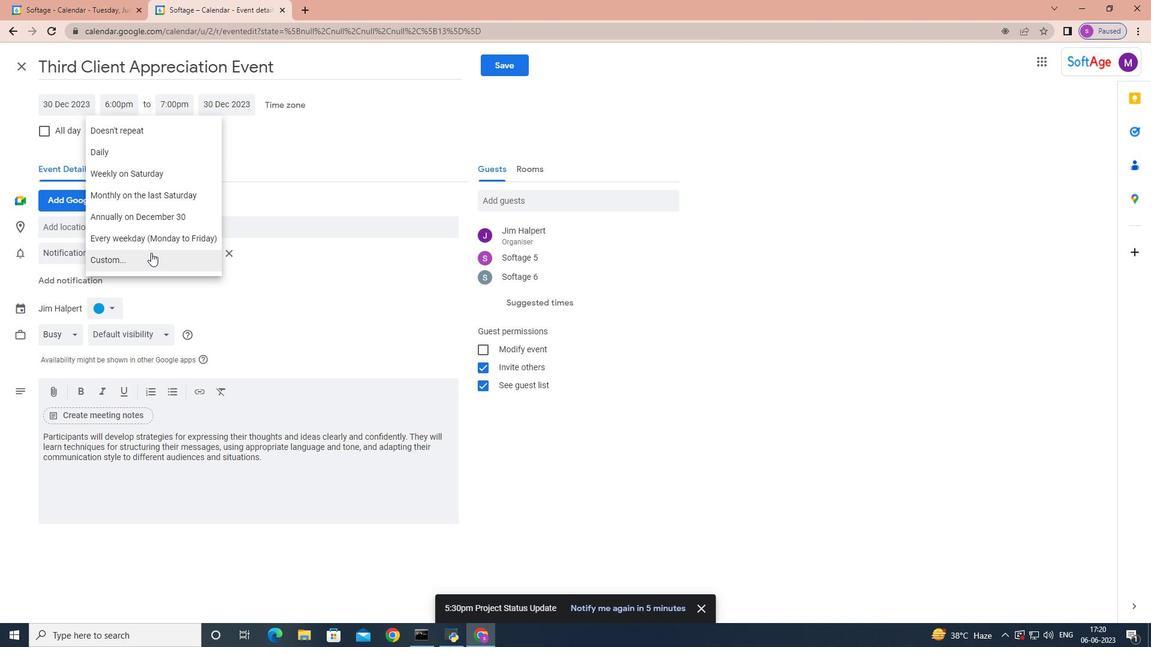 
Action: Mouse pressed left at (151, 253)
Screenshot: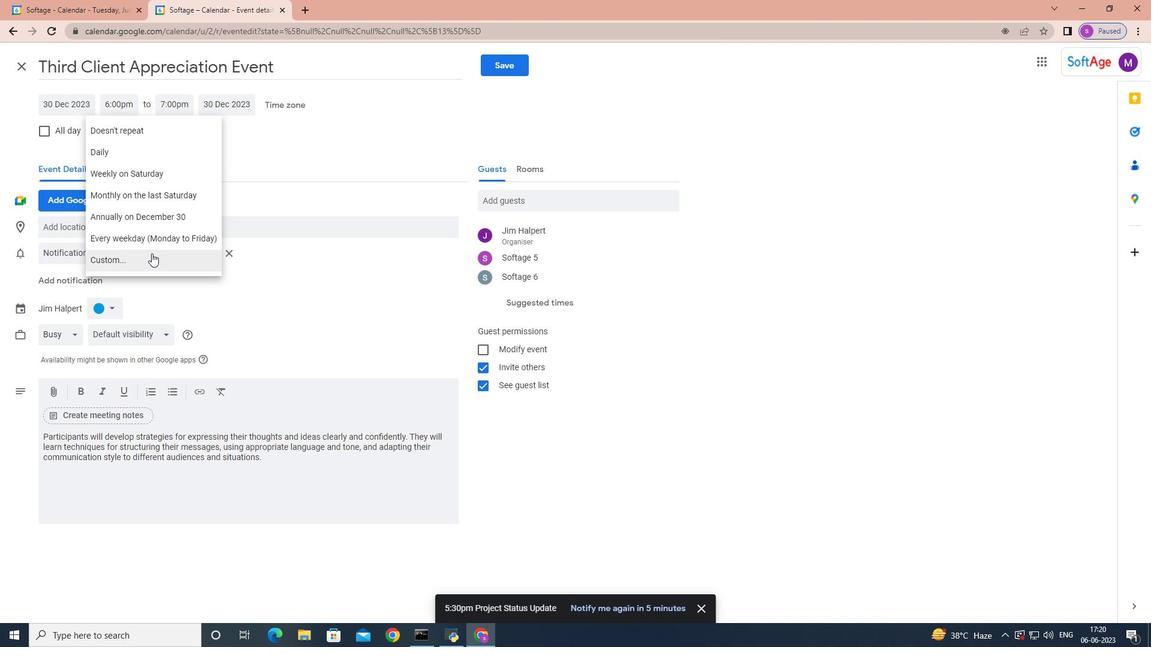 
Action: Mouse moved to (480, 308)
Screenshot: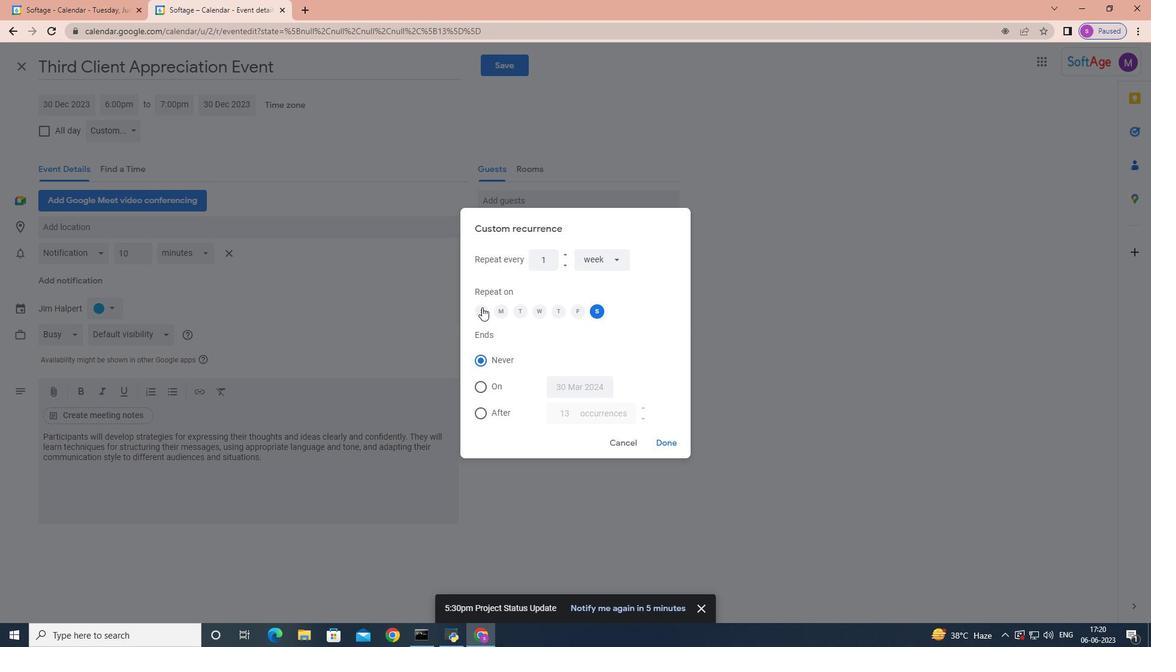 
Action: Mouse pressed left at (480, 308)
Screenshot: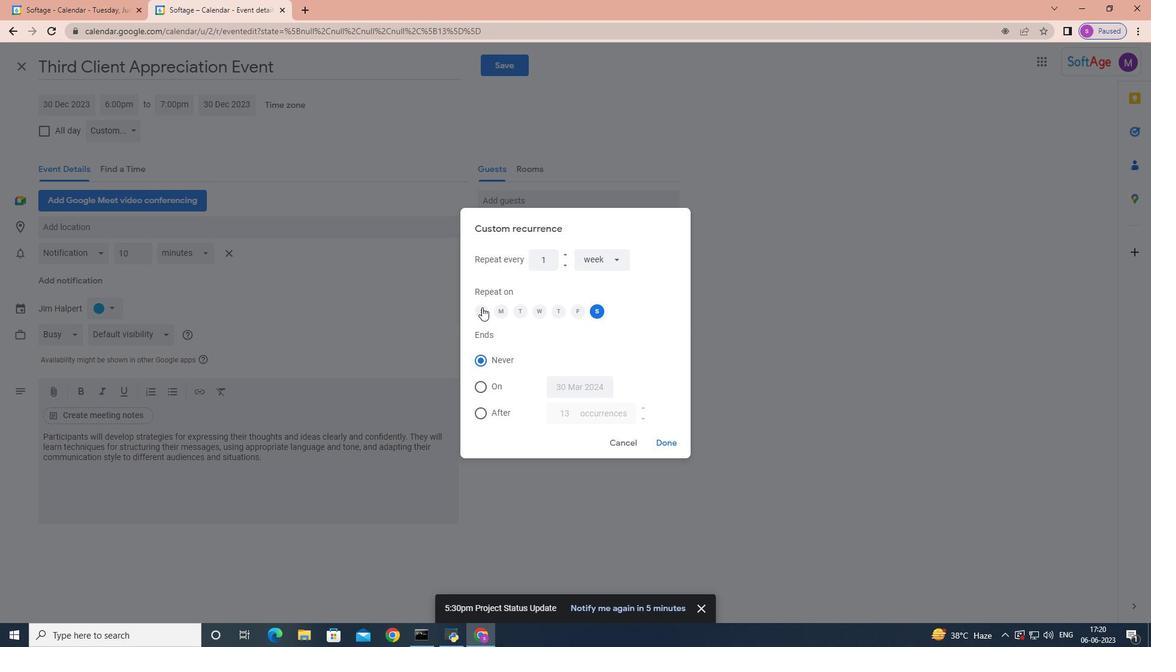 
Action: Mouse moved to (599, 309)
Screenshot: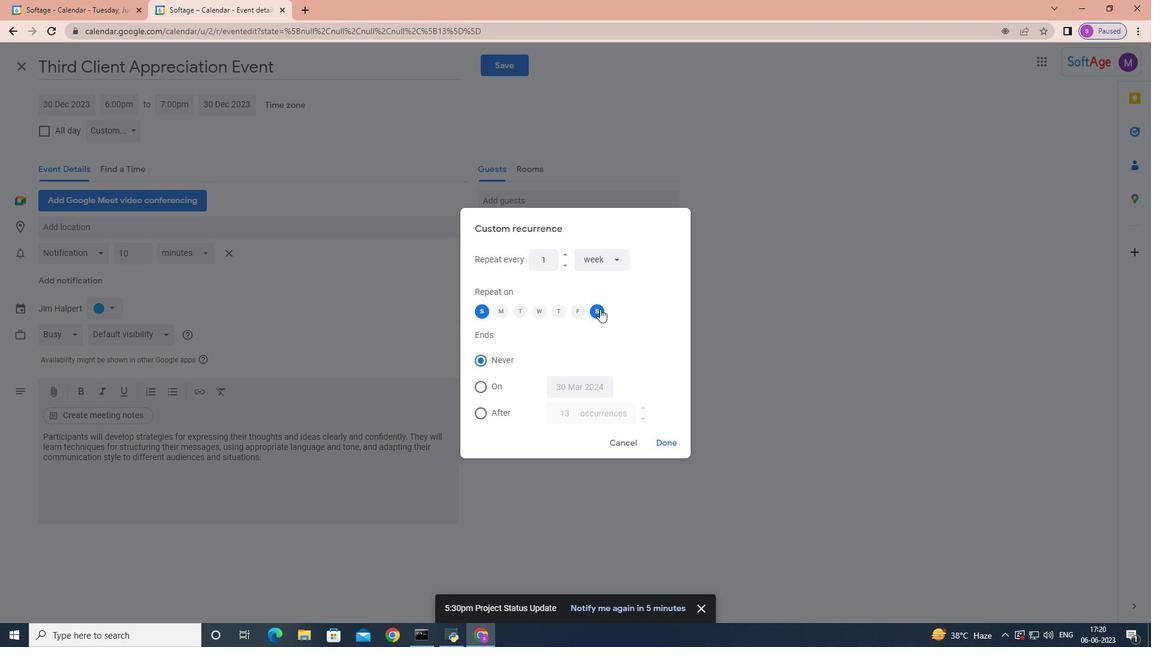 
Action: Mouse pressed left at (599, 309)
Screenshot: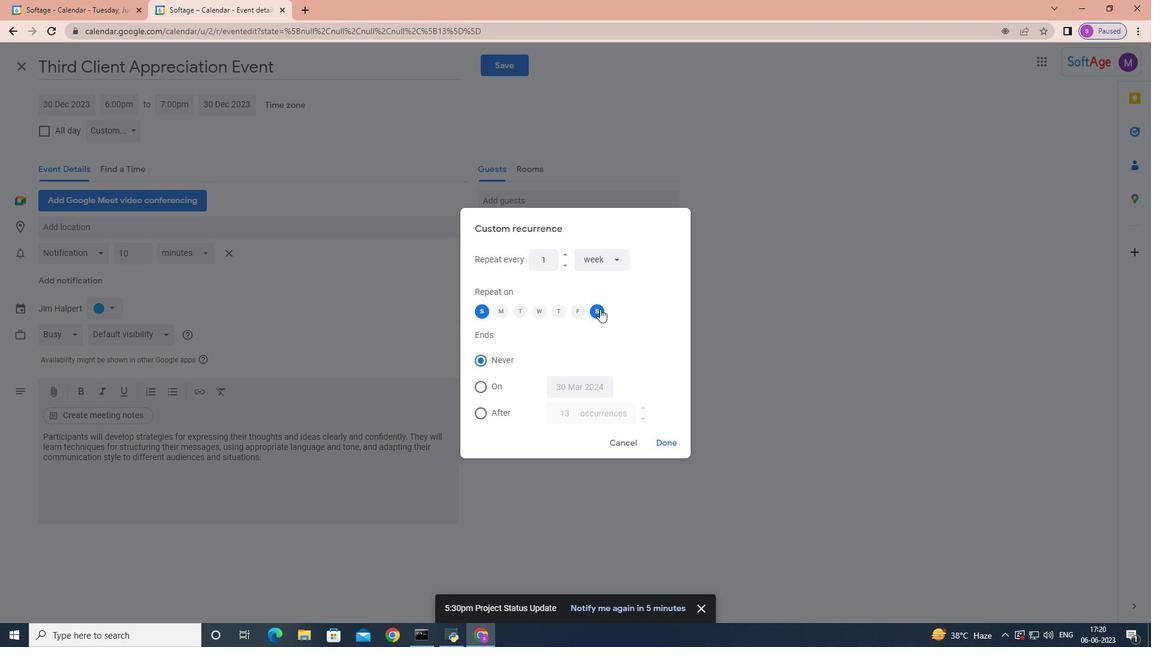 
Action: Mouse moved to (672, 443)
Screenshot: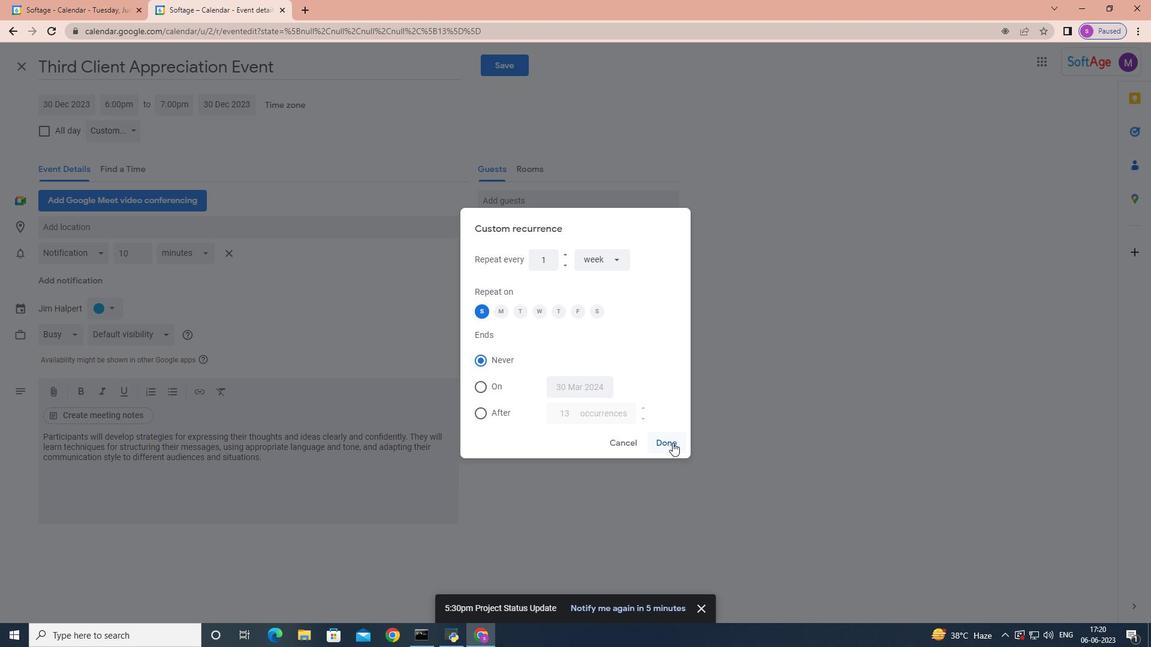 
Action: Mouse pressed left at (672, 443)
Screenshot: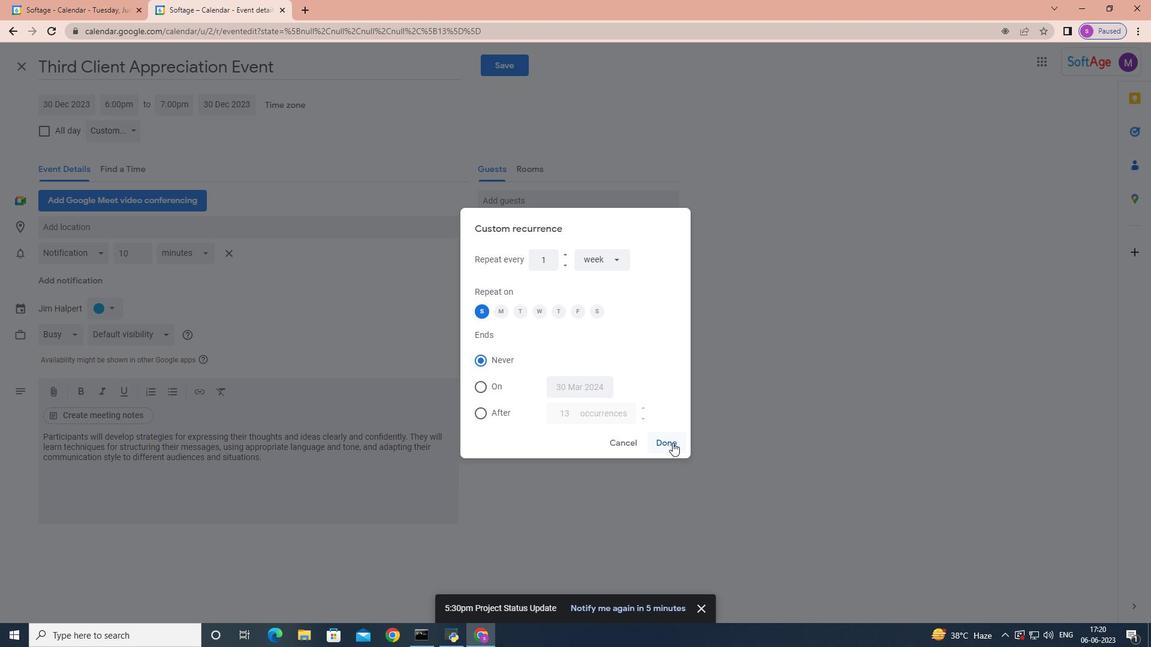 
Action: Mouse moved to (502, 70)
Screenshot: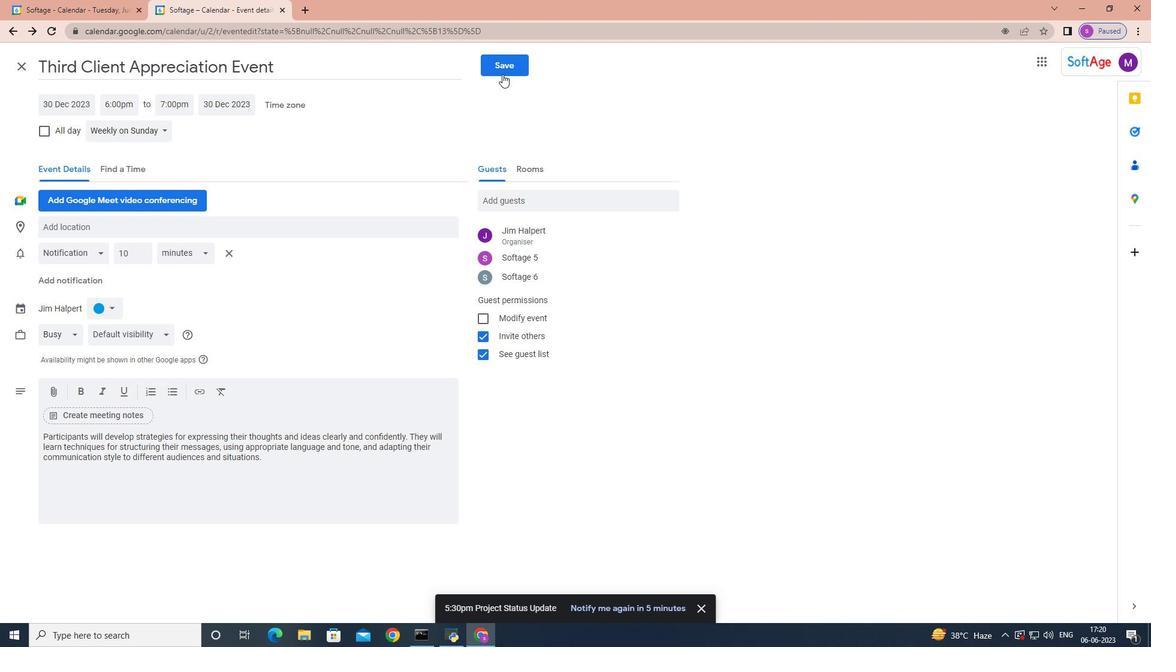 
Action: Mouse pressed left at (502, 70)
Screenshot: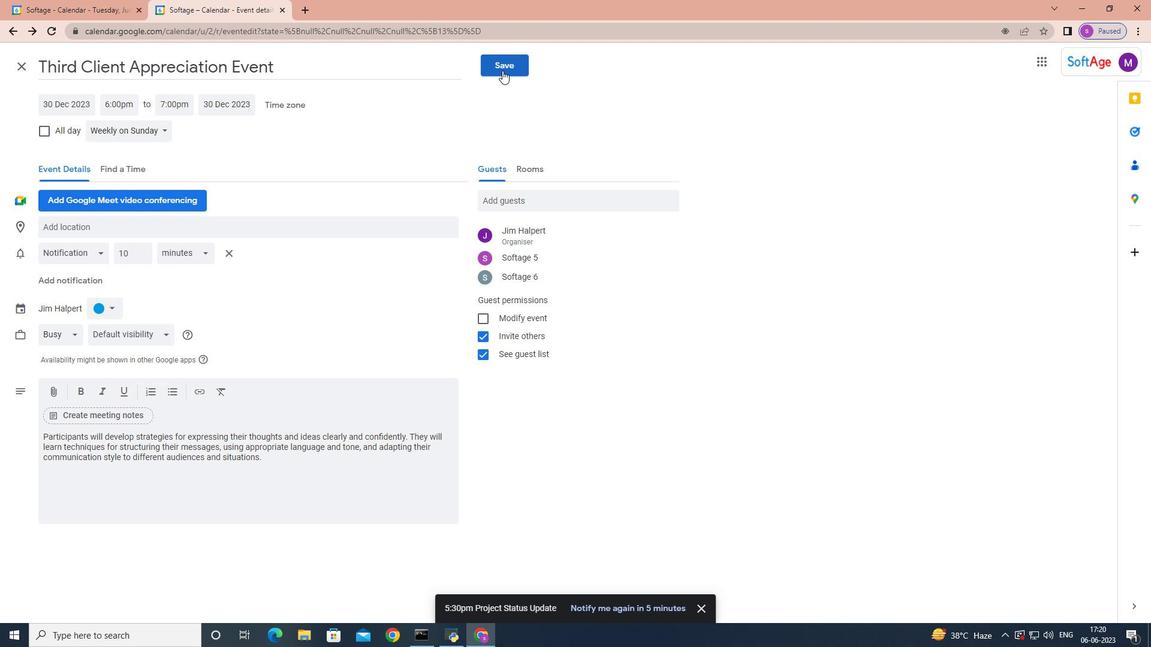 
Action: Mouse moved to (690, 357)
Screenshot: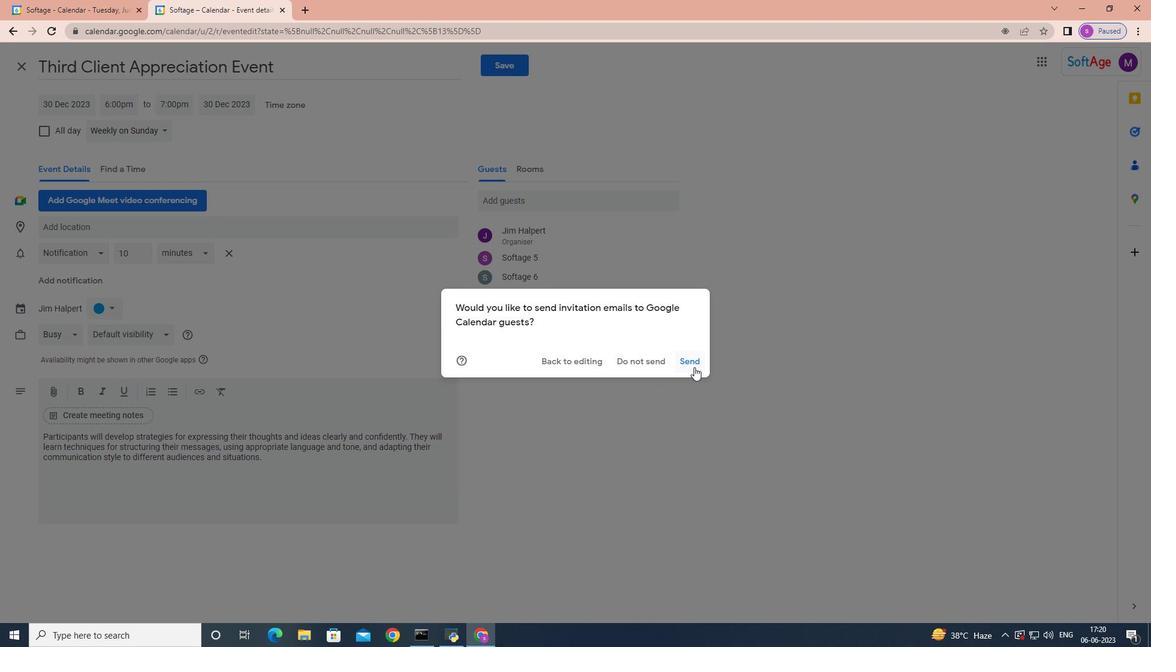 
Action: Mouse pressed left at (690, 357)
Screenshot: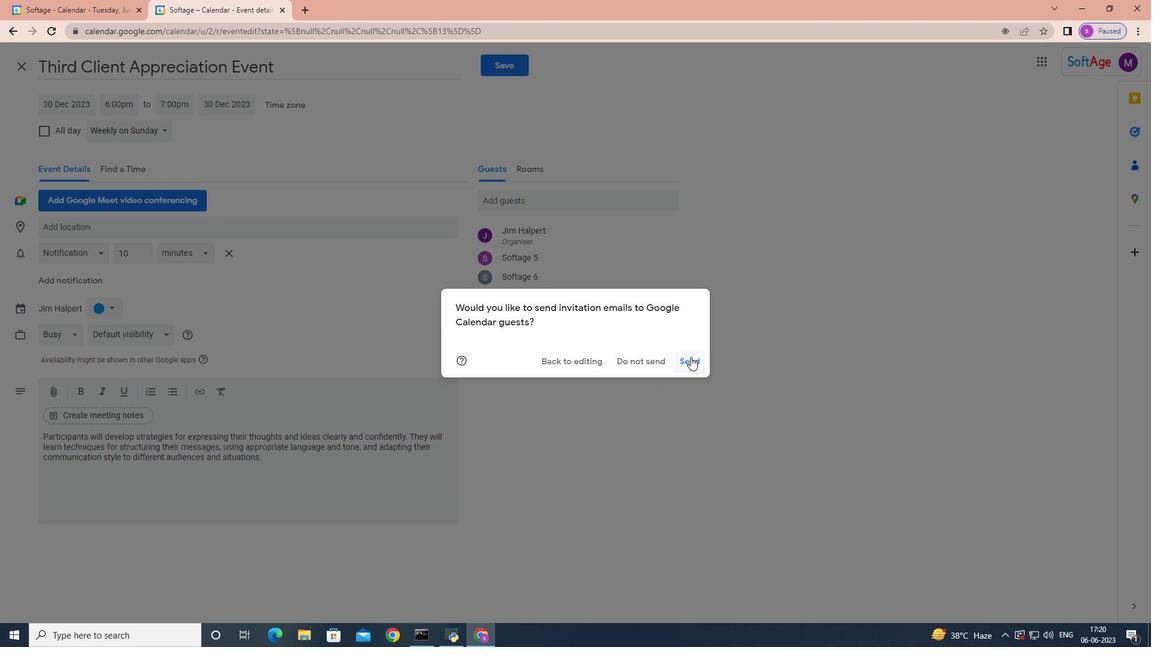 
